 Task: Search on LinkedIn how to upload a resume.
Action: Mouse moved to (946, 104)
Screenshot: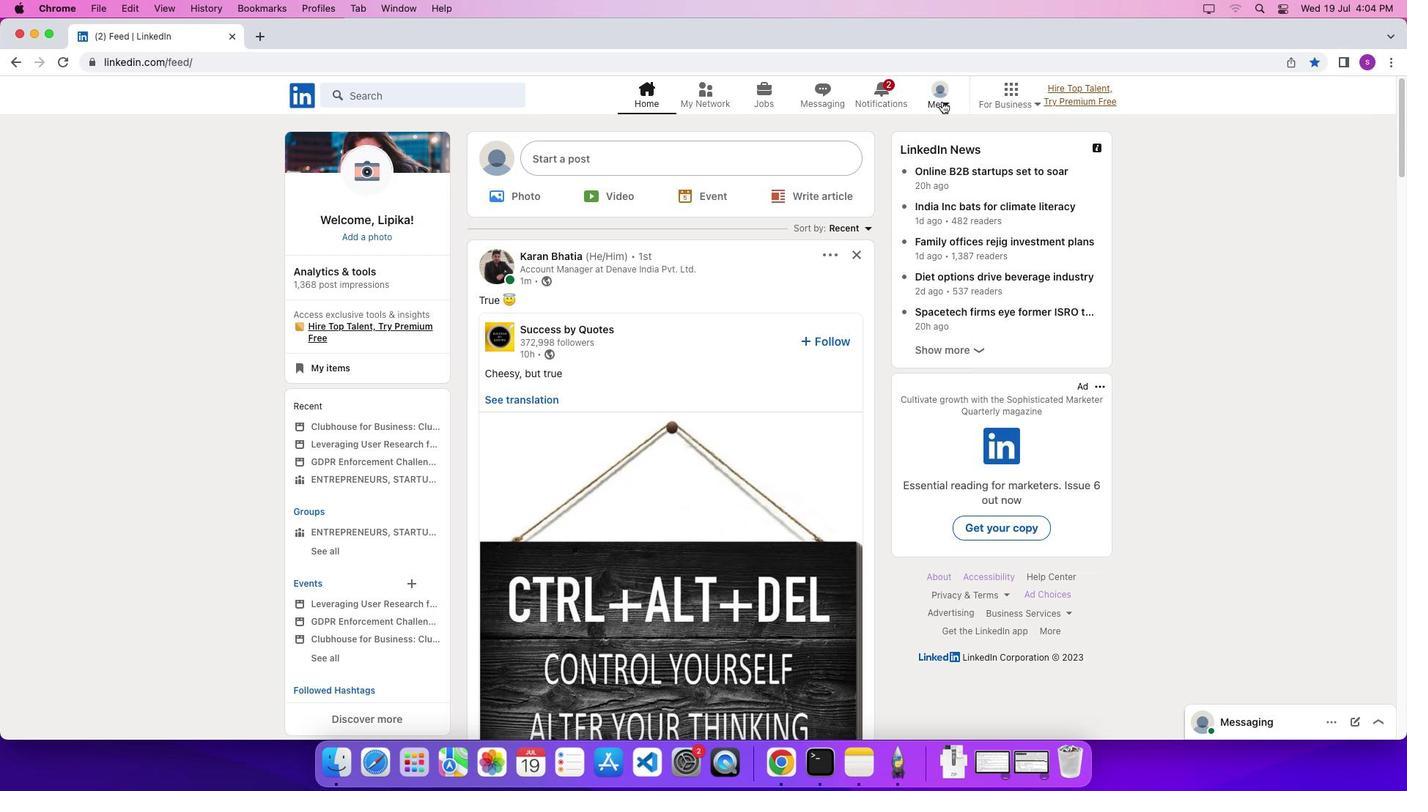 
Action: Mouse pressed left at (946, 104)
Screenshot: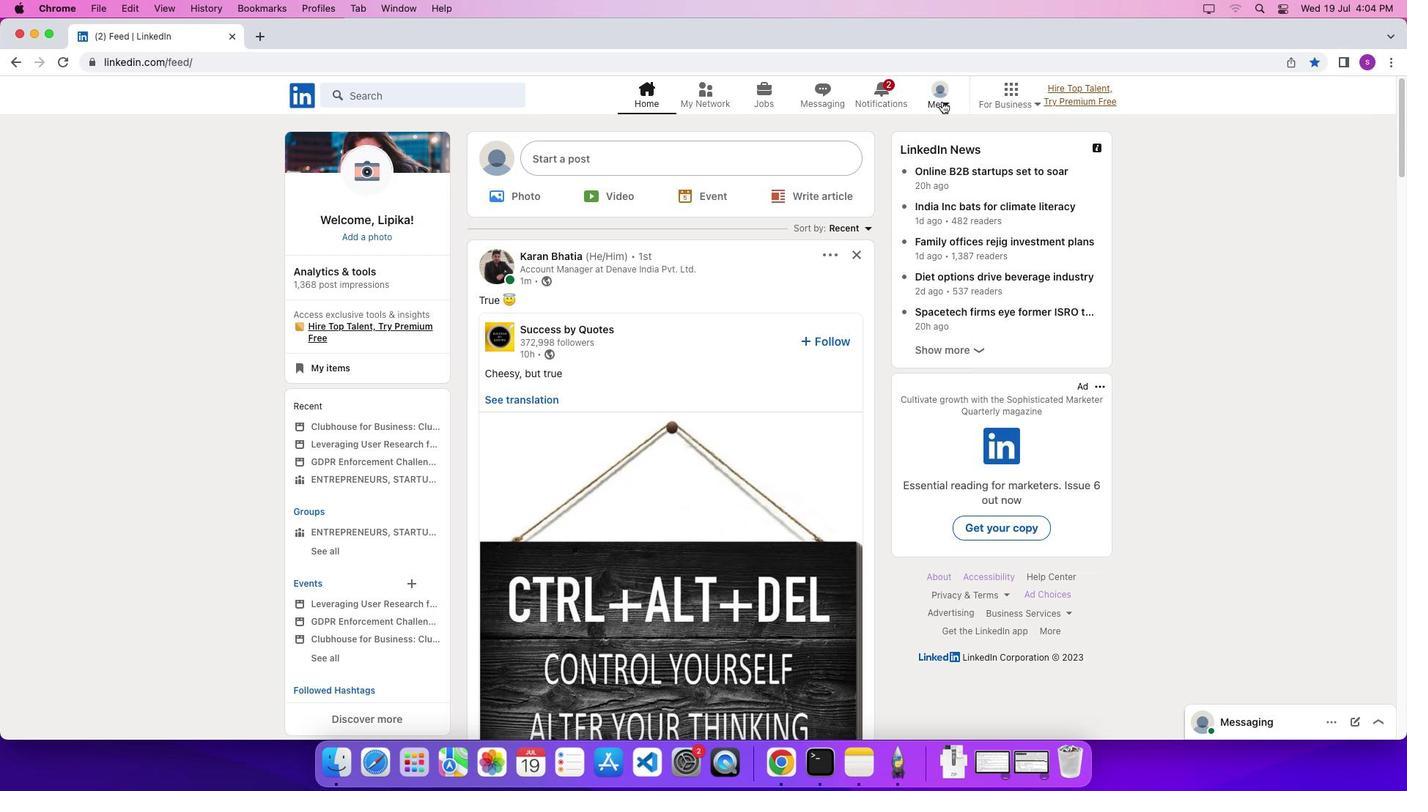 
Action: Mouse moved to (952, 111)
Screenshot: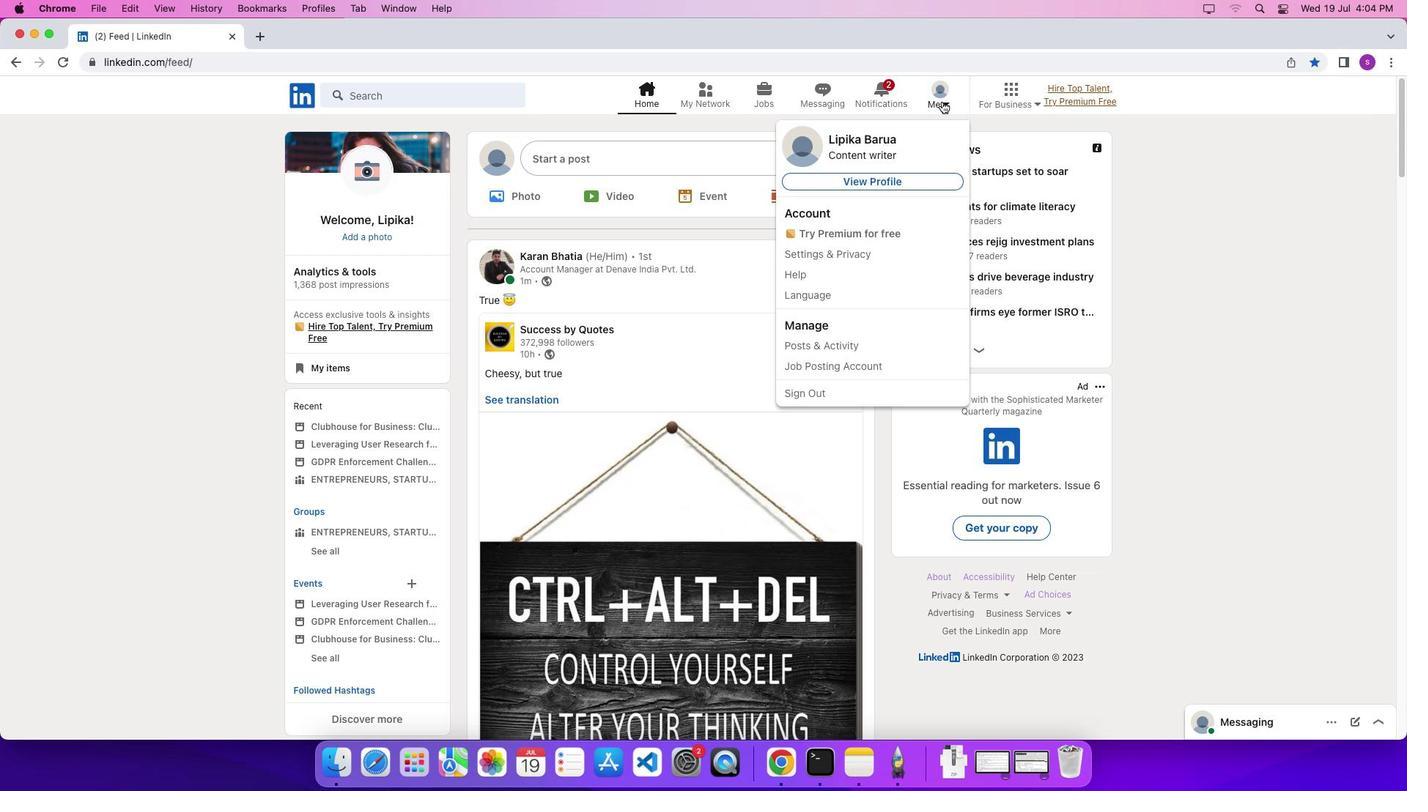 
Action: Mouse pressed left at (952, 111)
Screenshot: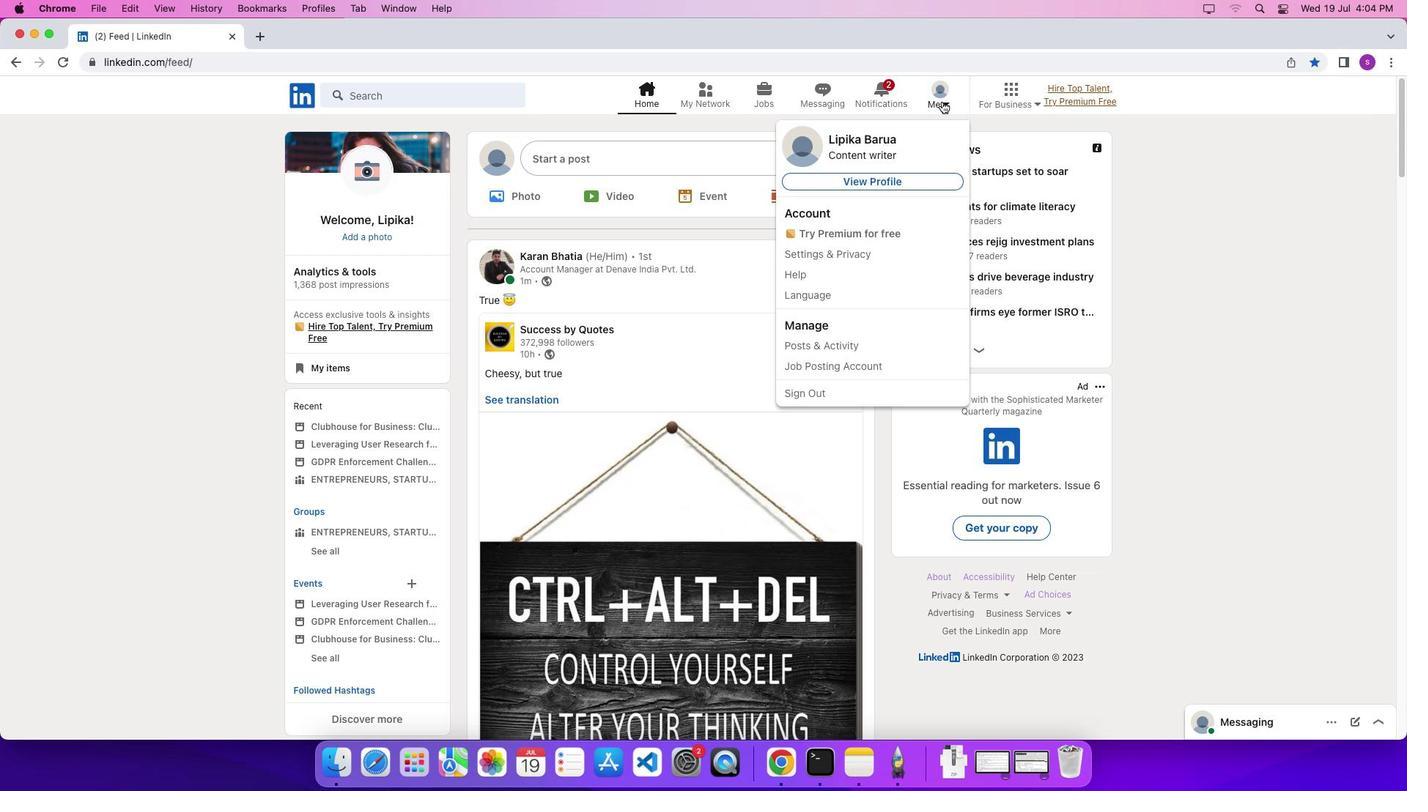 
Action: Mouse moved to (934, 190)
Screenshot: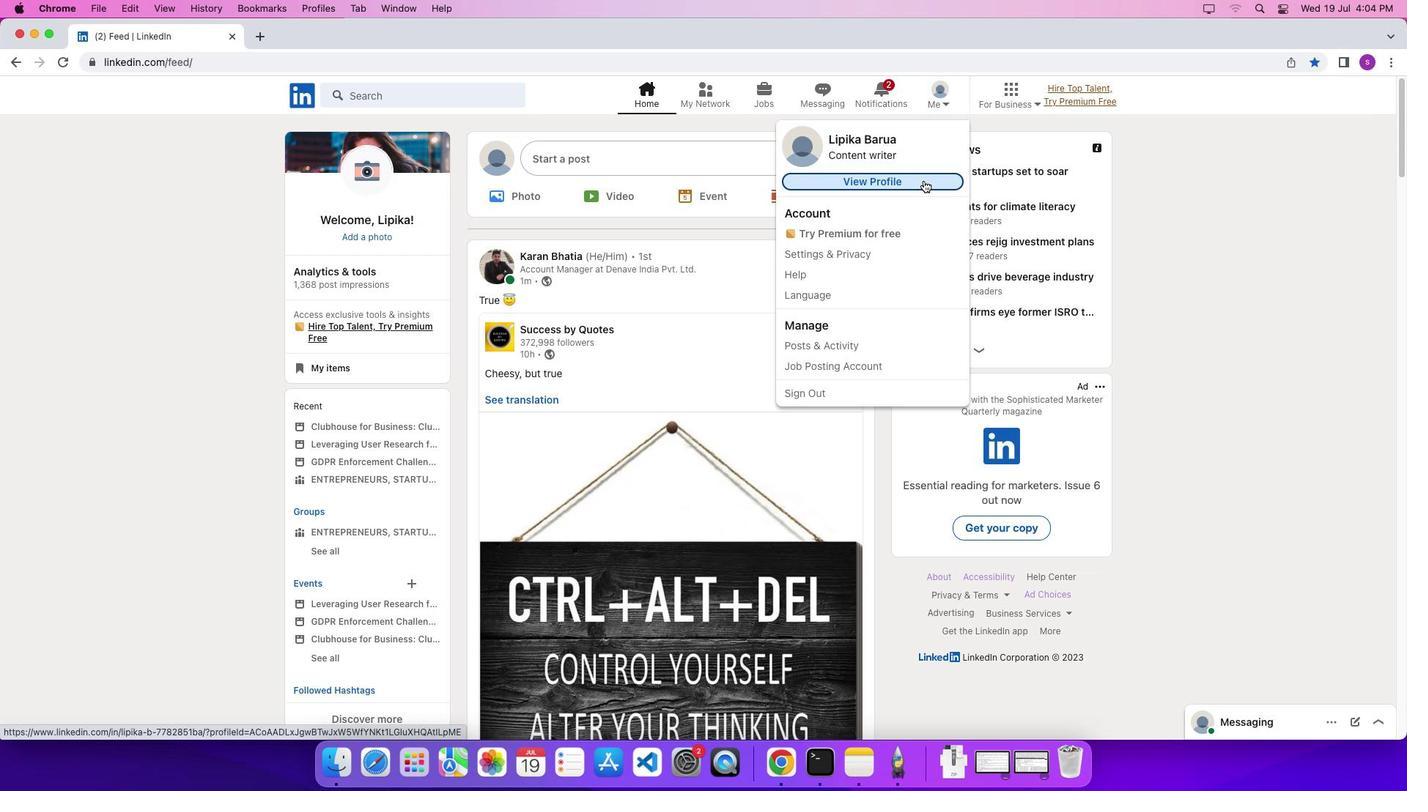 
Action: Mouse pressed left at (934, 190)
Screenshot: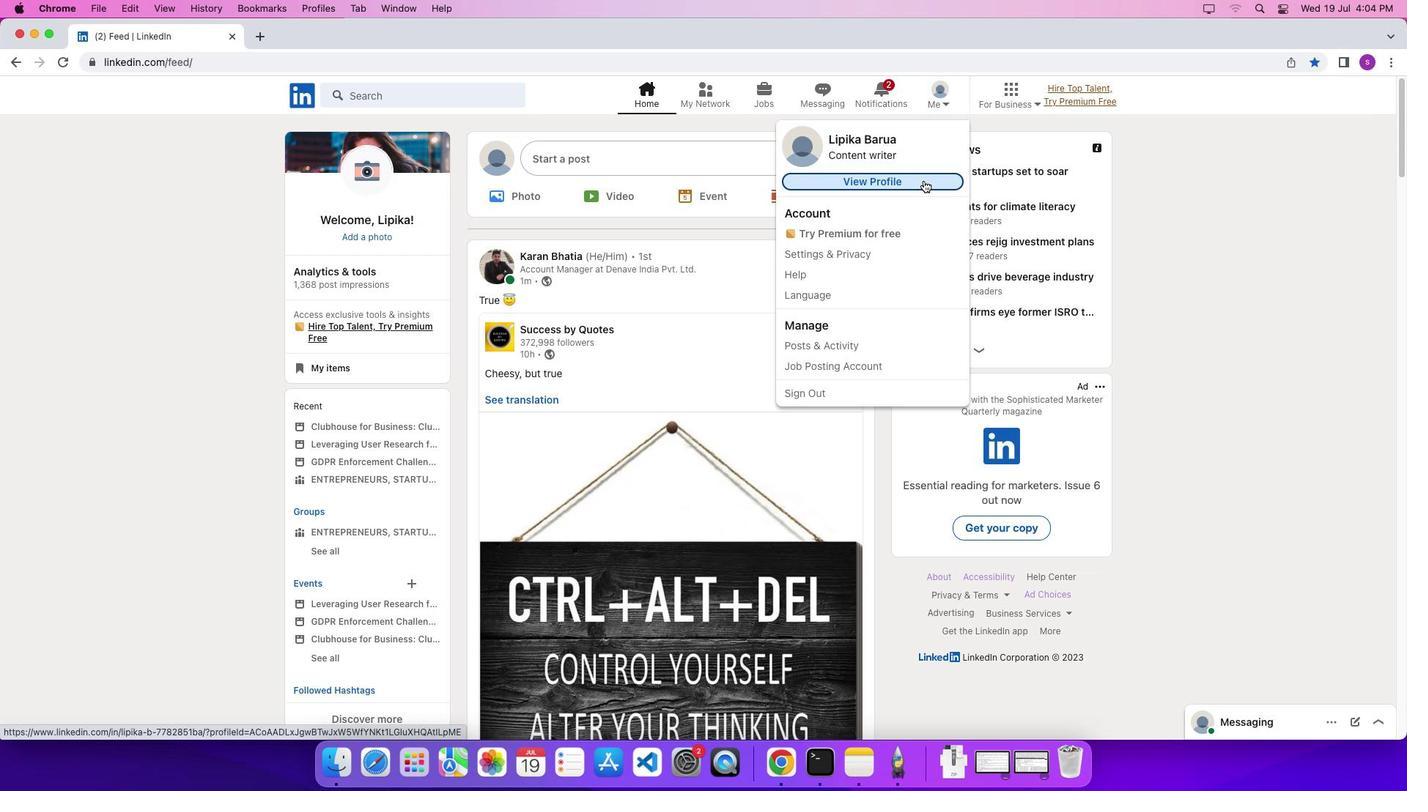 
Action: Mouse moved to (842, 282)
Screenshot: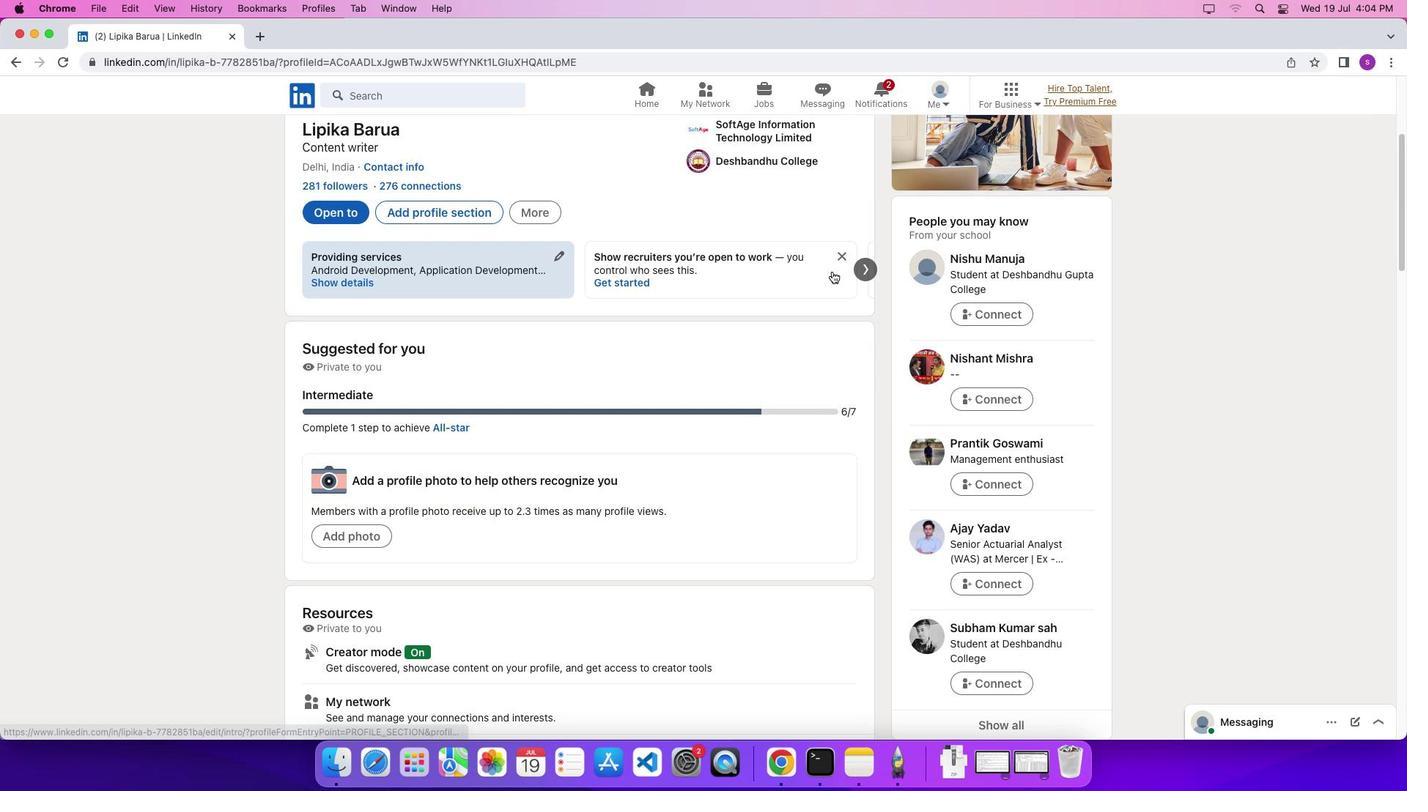 
Action: Mouse scrolled (842, 282) with delta (10, 9)
Screenshot: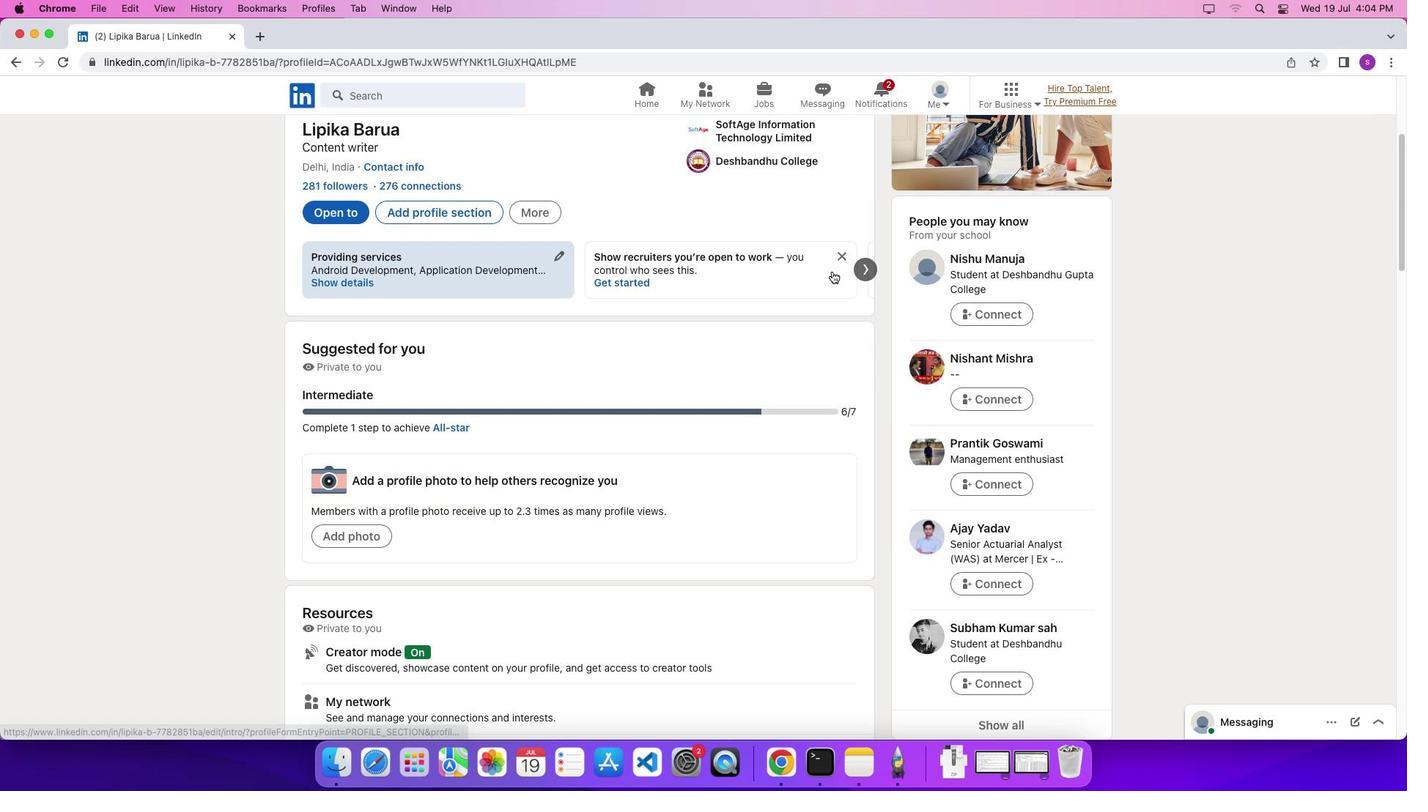 
Action: Mouse scrolled (842, 282) with delta (10, 9)
Screenshot: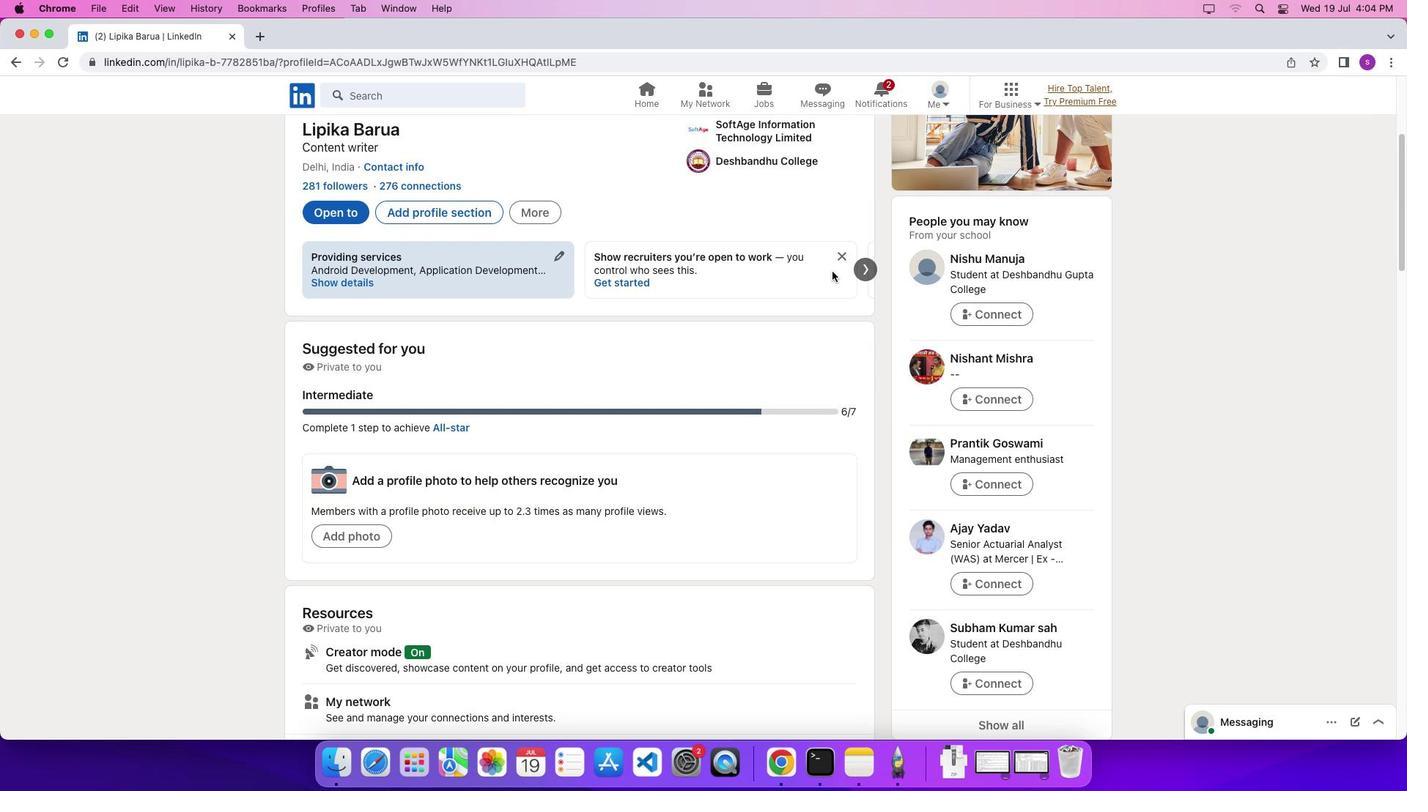 
Action: Mouse scrolled (842, 282) with delta (10, 5)
Screenshot: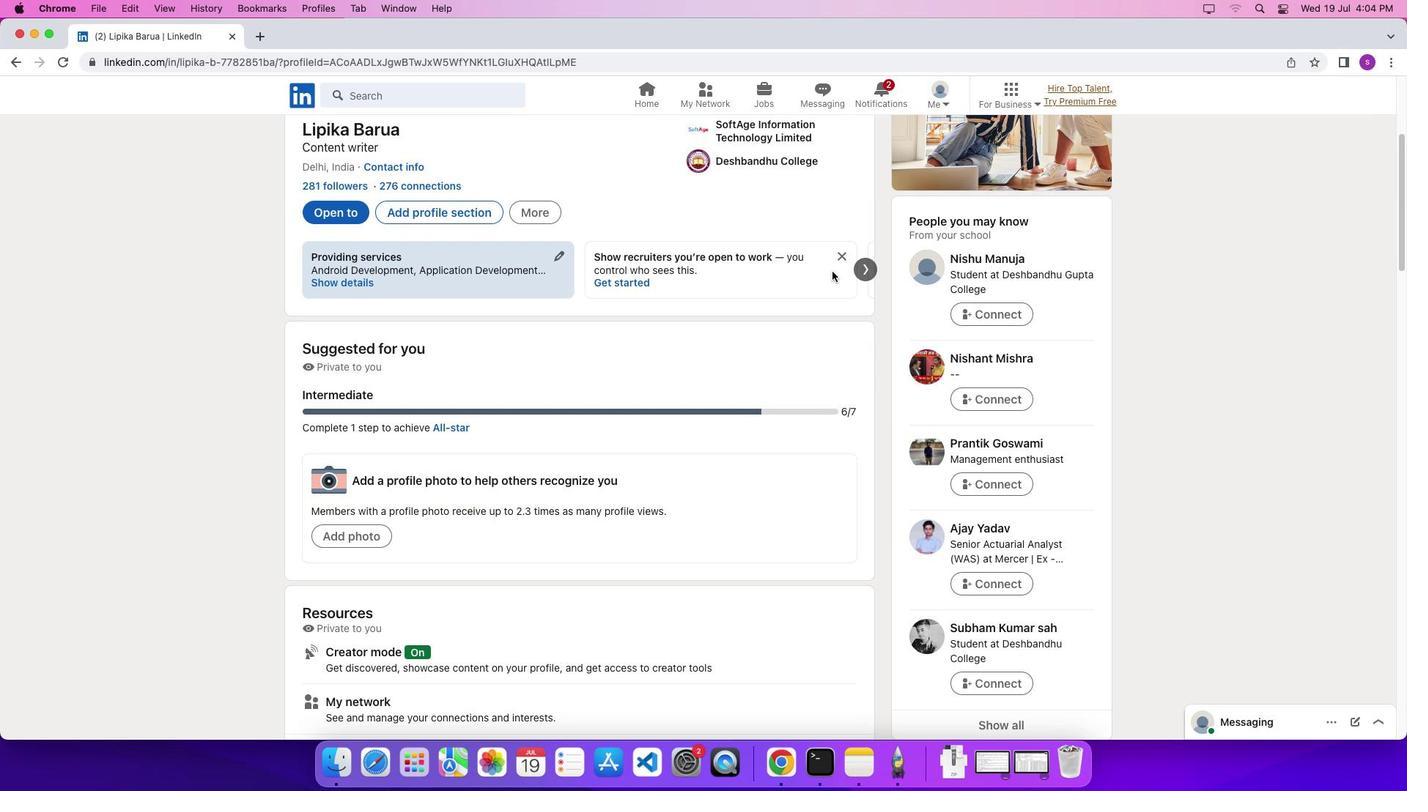 
Action: Mouse scrolled (842, 282) with delta (10, 9)
Screenshot: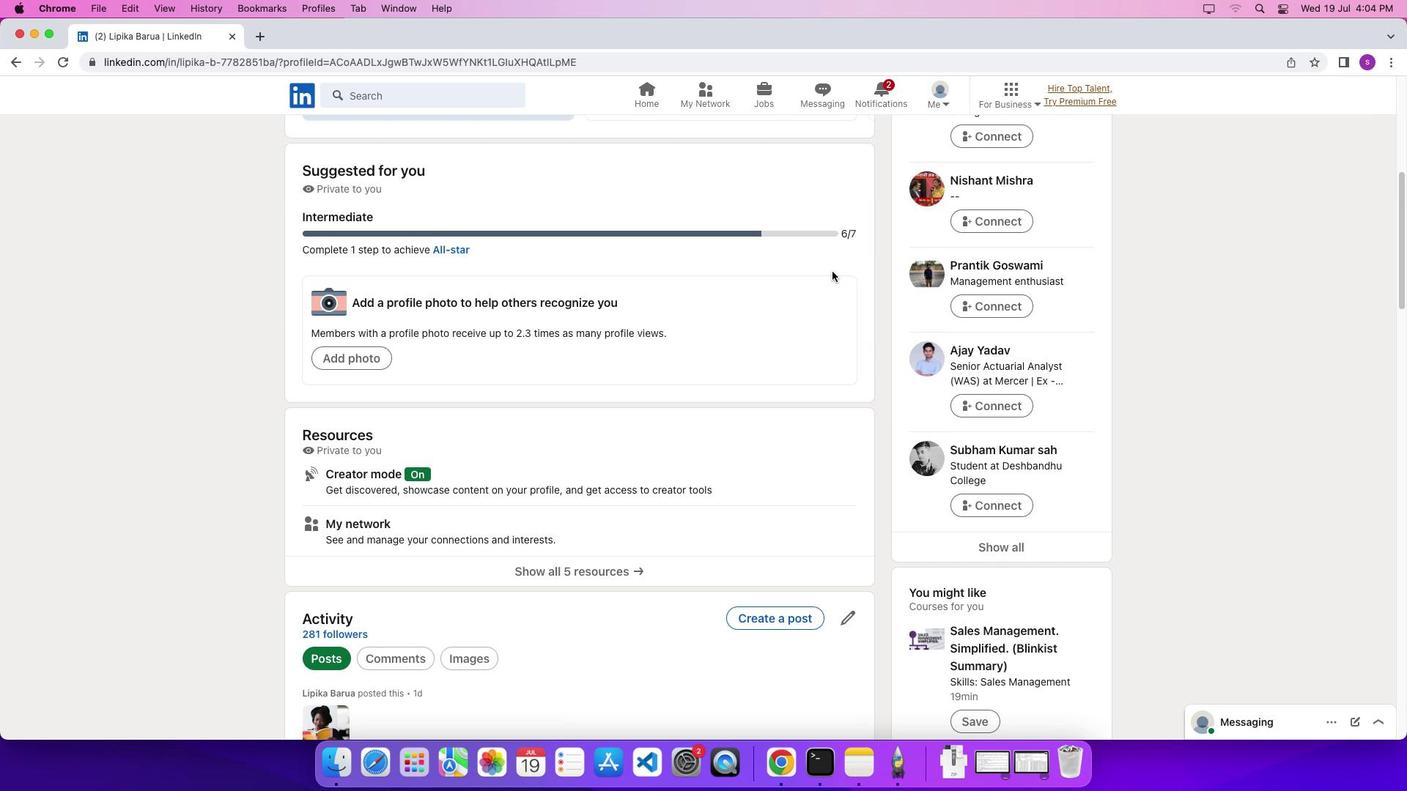 
Action: Mouse scrolled (842, 282) with delta (10, 9)
Screenshot: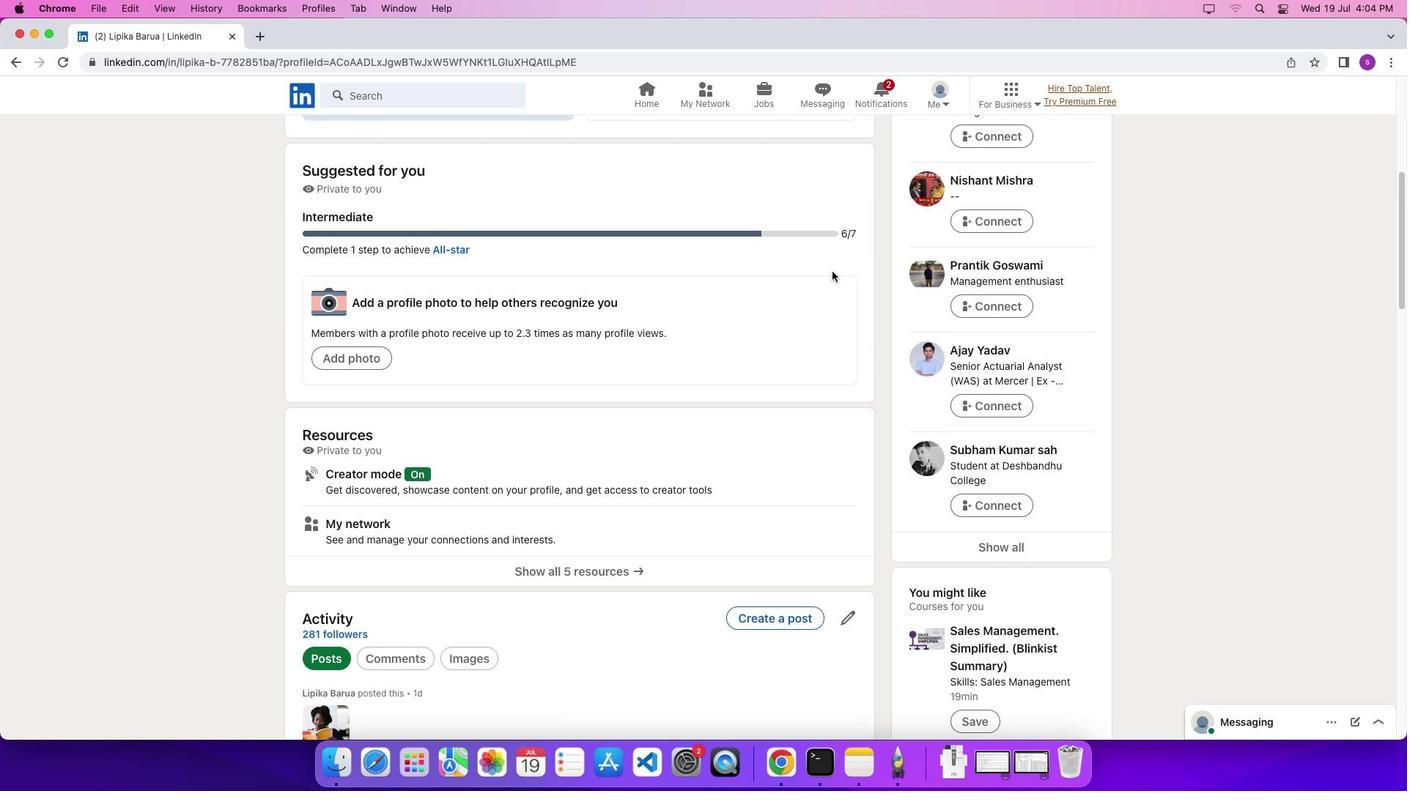 
Action: Mouse scrolled (842, 282) with delta (10, 7)
Screenshot: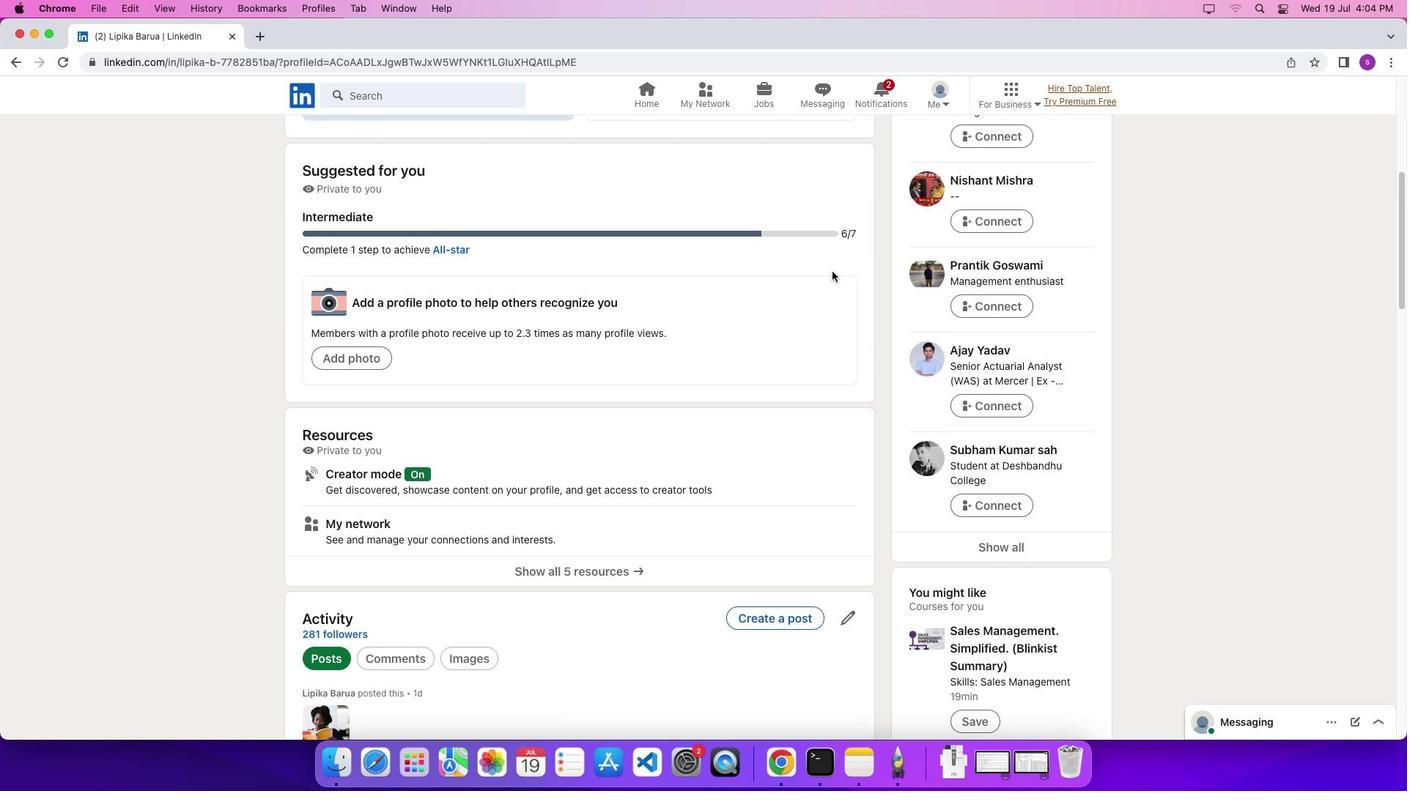 
Action: Mouse scrolled (842, 282) with delta (10, 9)
Screenshot: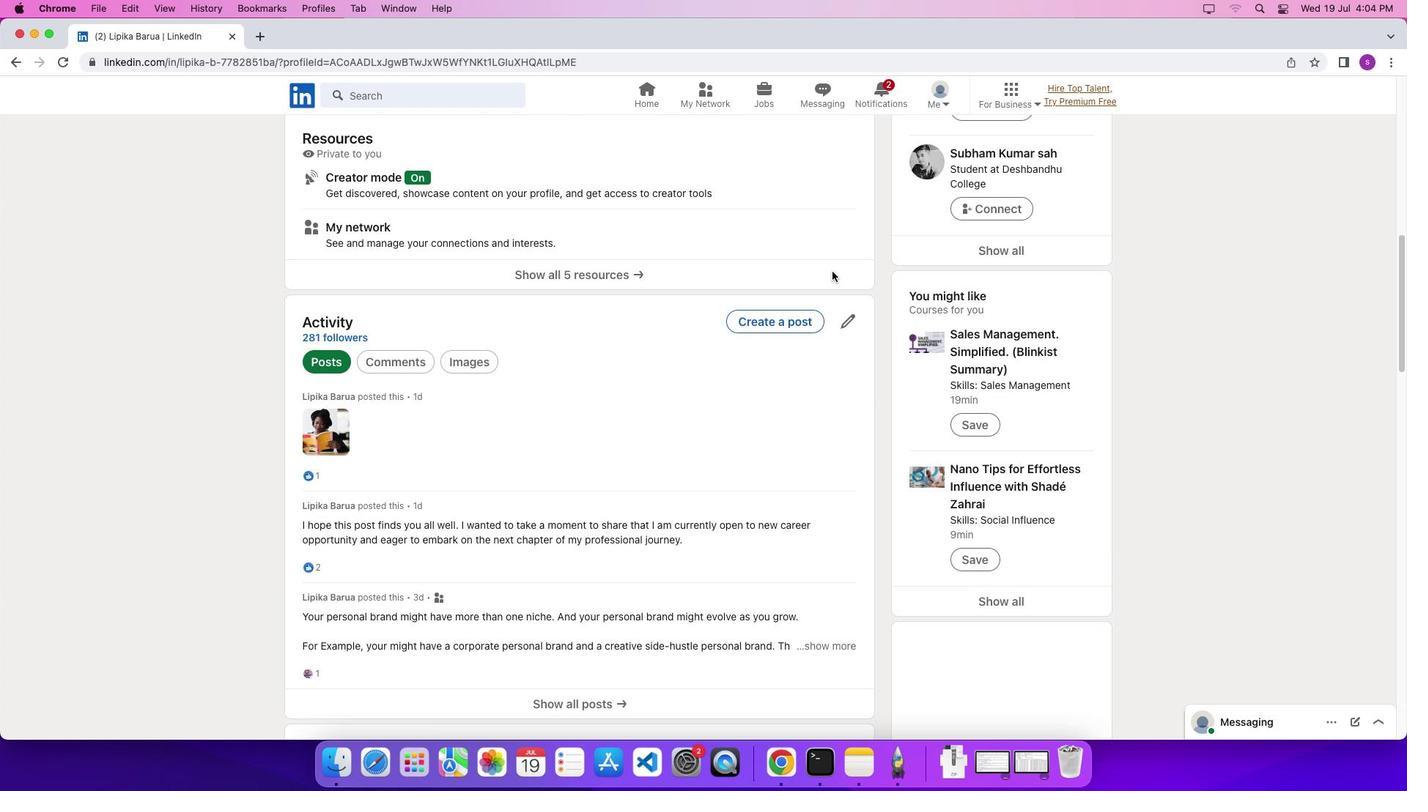 
Action: Mouse scrolled (842, 282) with delta (10, 9)
Screenshot: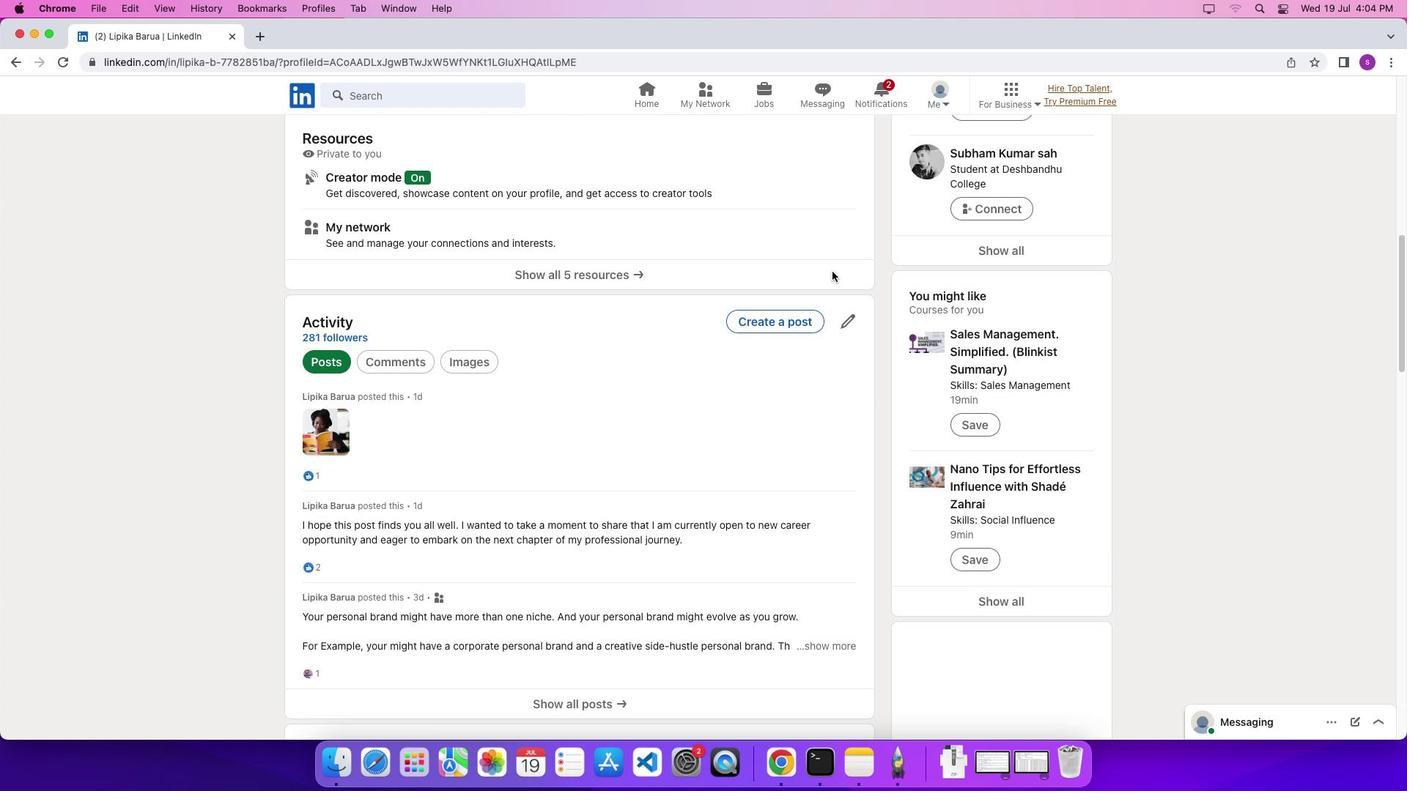 
Action: Mouse scrolled (842, 282) with delta (10, 7)
Screenshot: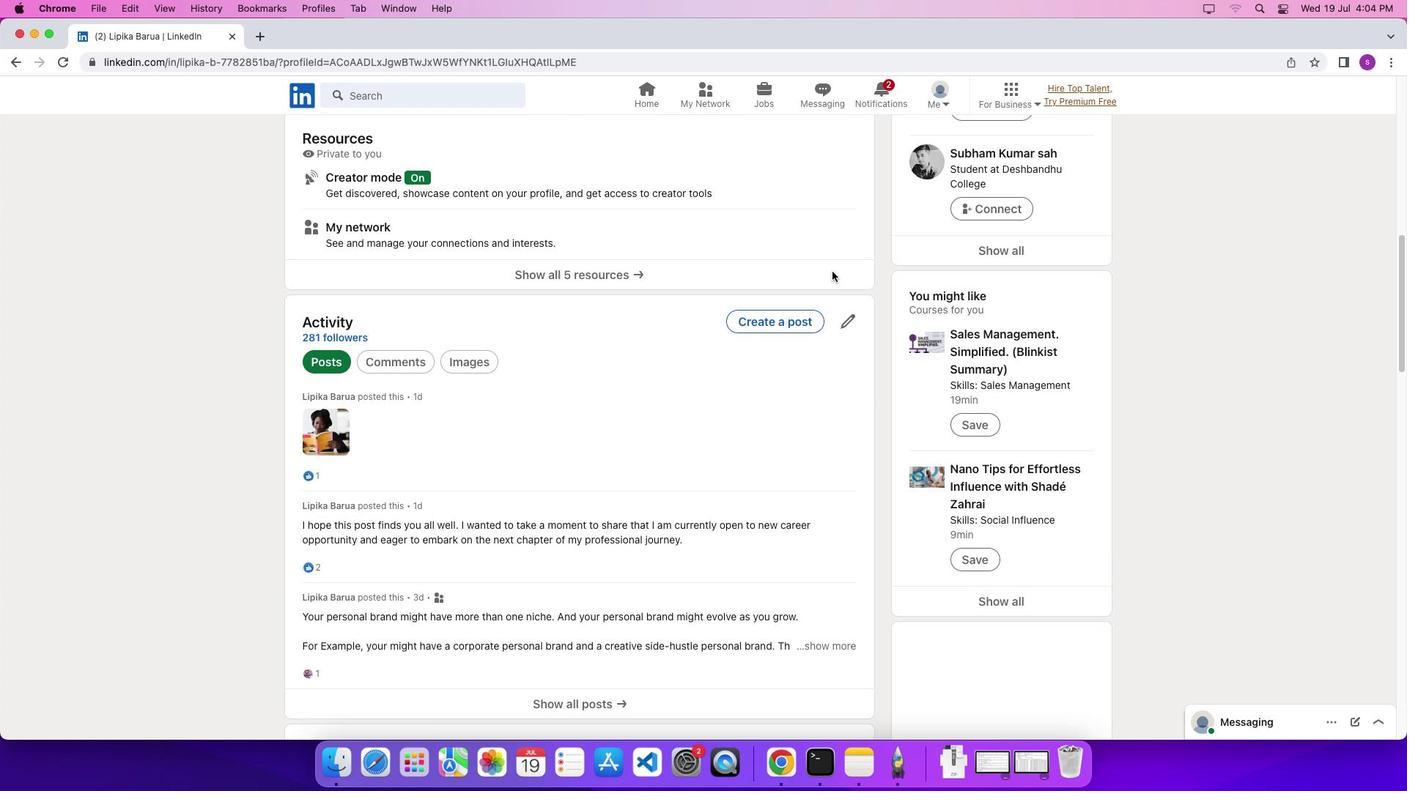 
Action: Mouse scrolled (842, 282) with delta (10, 7)
Screenshot: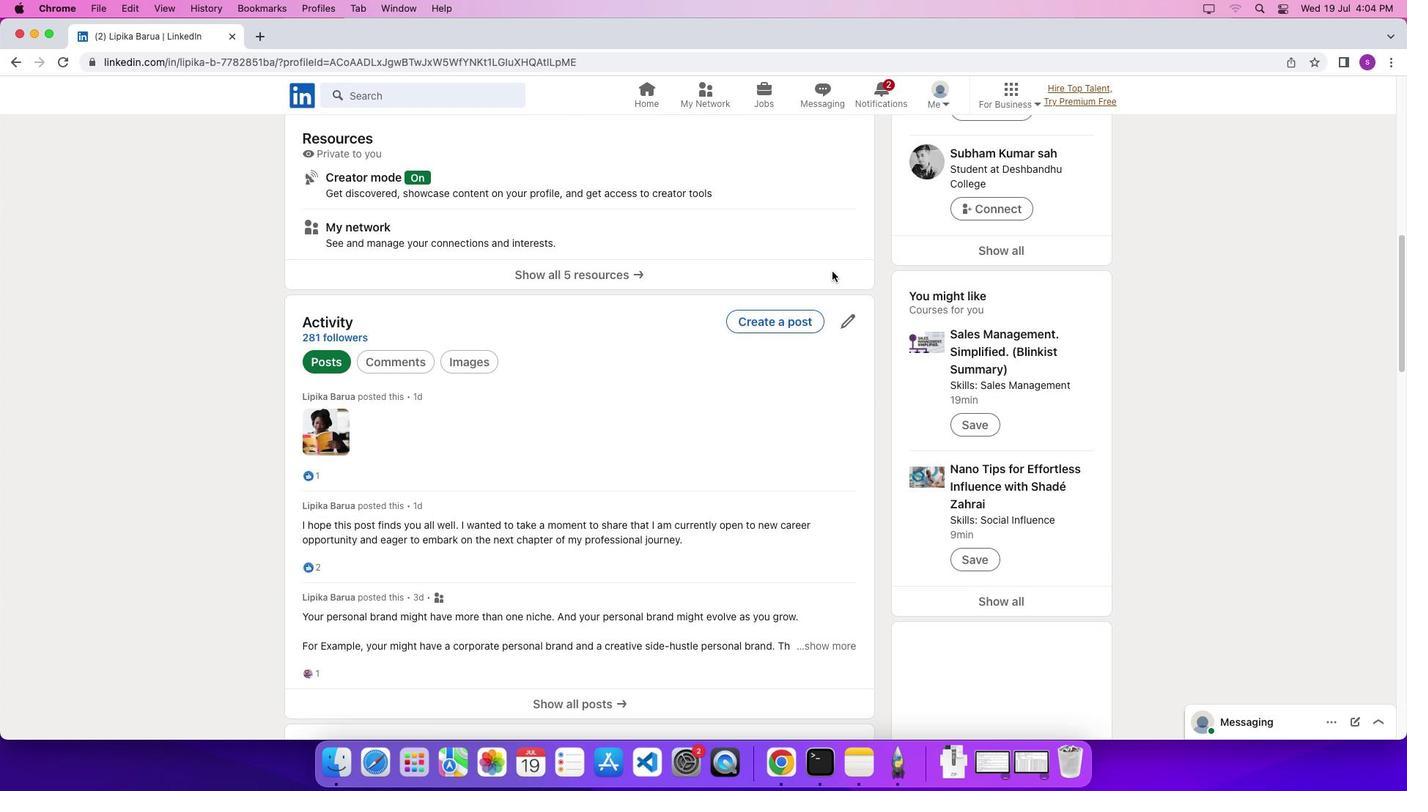 
Action: Mouse scrolled (842, 282) with delta (10, 9)
Screenshot: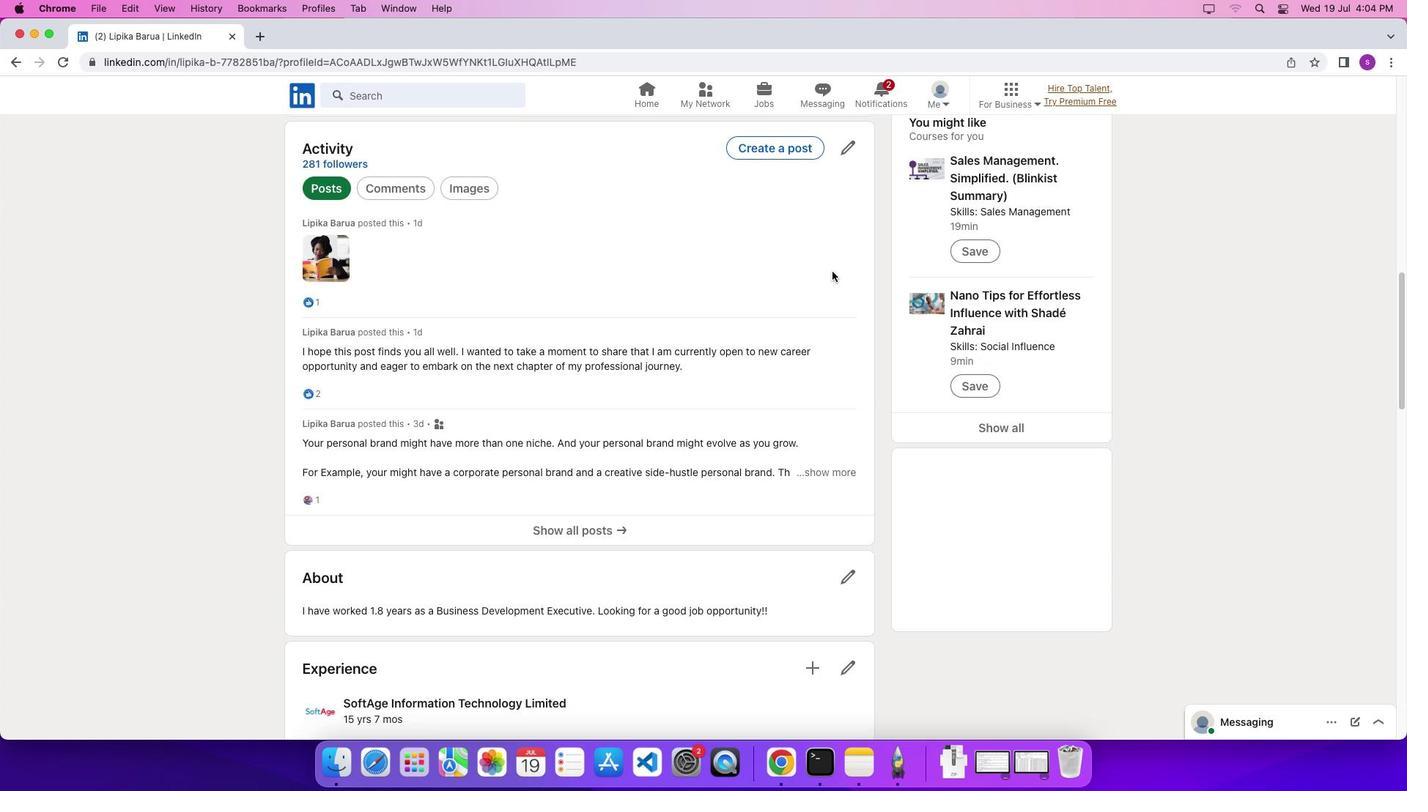 
Action: Mouse scrolled (842, 282) with delta (10, 9)
Screenshot: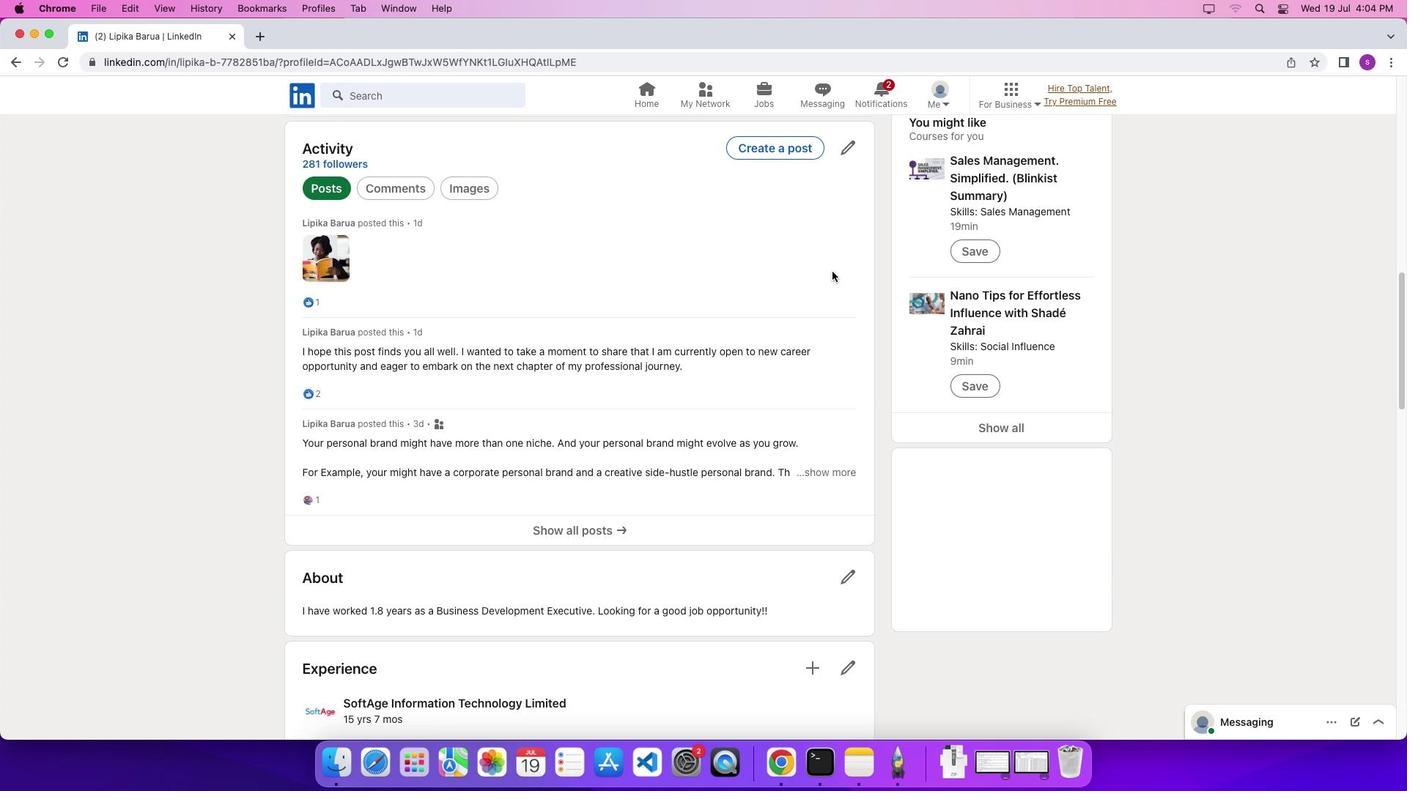 
Action: Mouse scrolled (842, 282) with delta (10, 7)
Screenshot: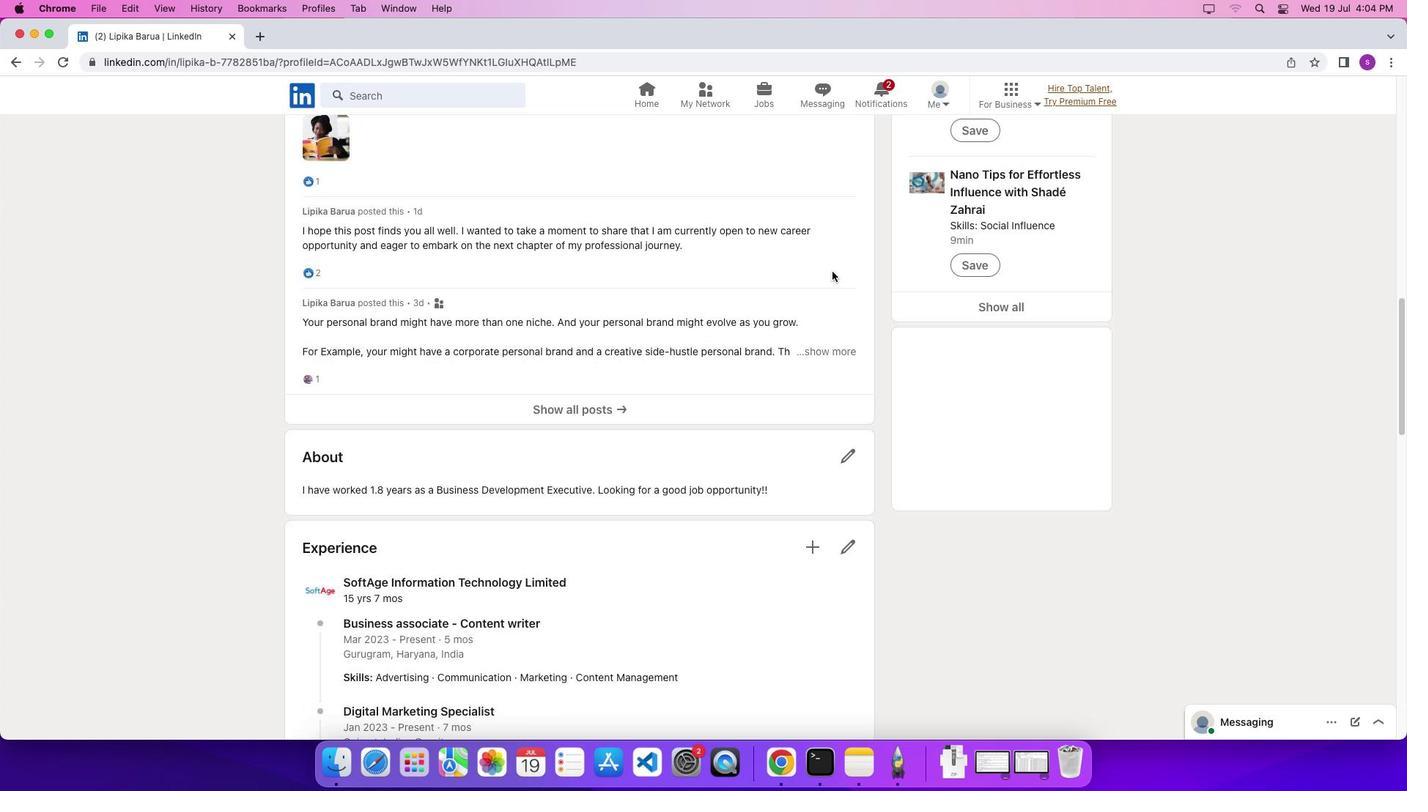
Action: Mouse scrolled (842, 282) with delta (10, 9)
Screenshot: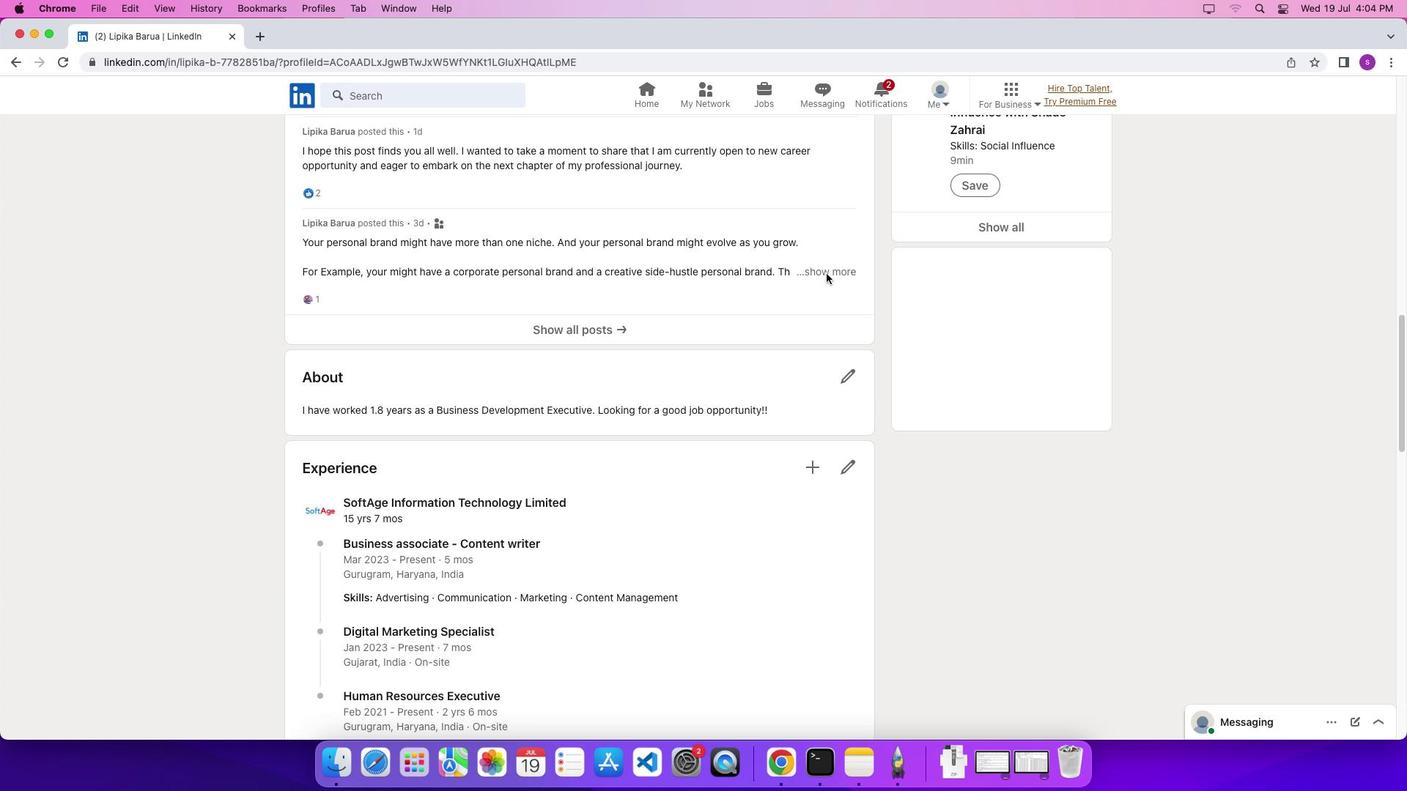 
Action: Mouse scrolled (842, 282) with delta (10, 9)
Screenshot: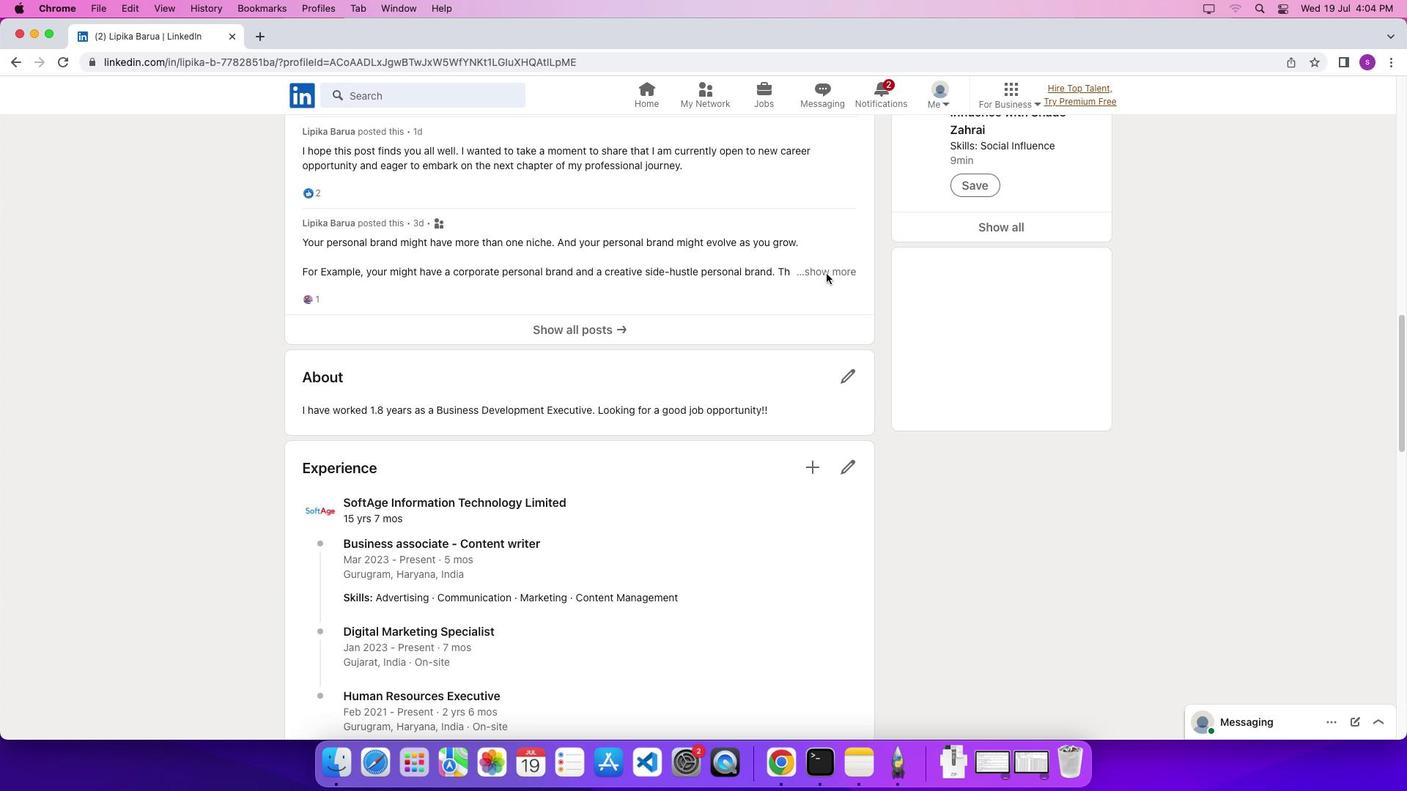 
Action: Mouse scrolled (842, 282) with delta (10, 6)
Screenshot: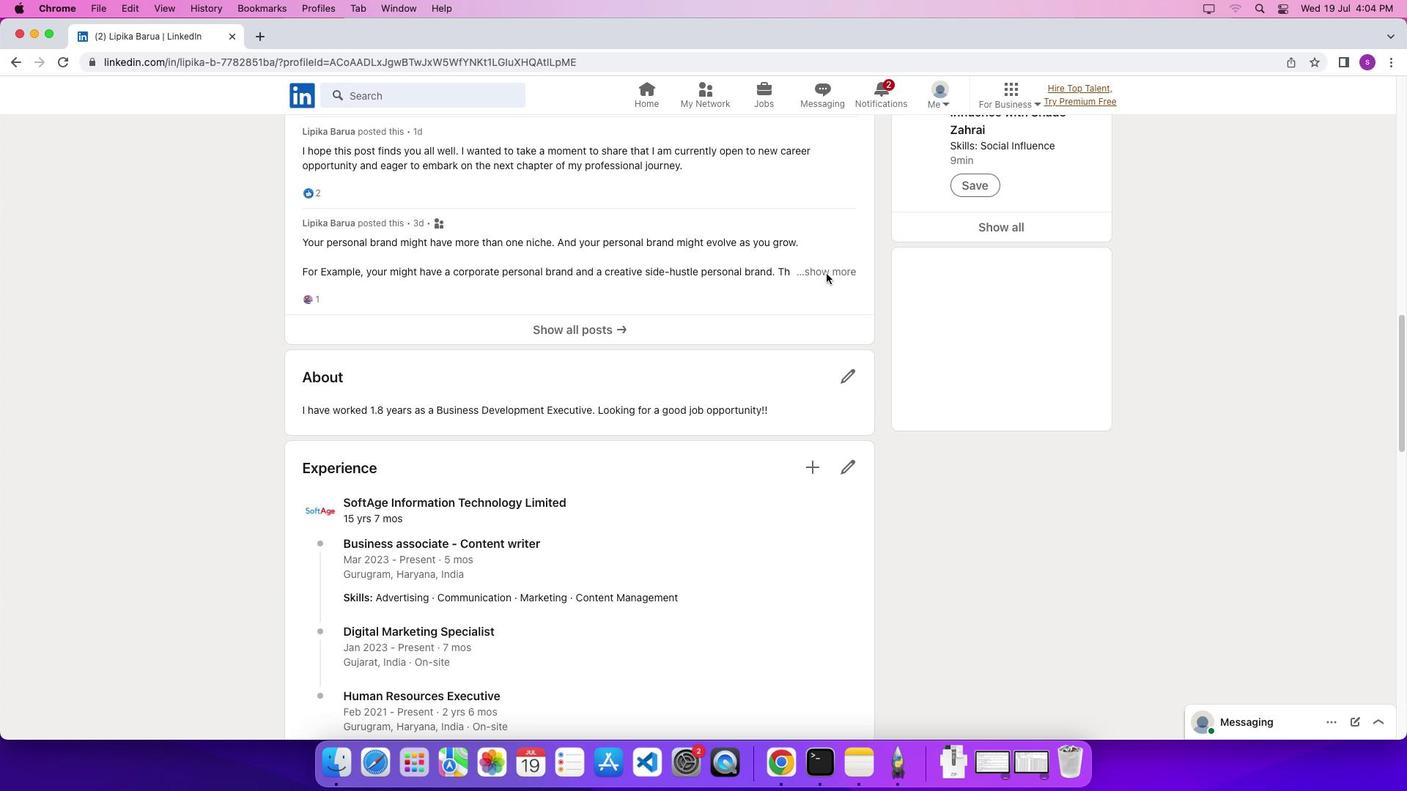 
Action: Mouse moved to (836, 283)
Screenshot: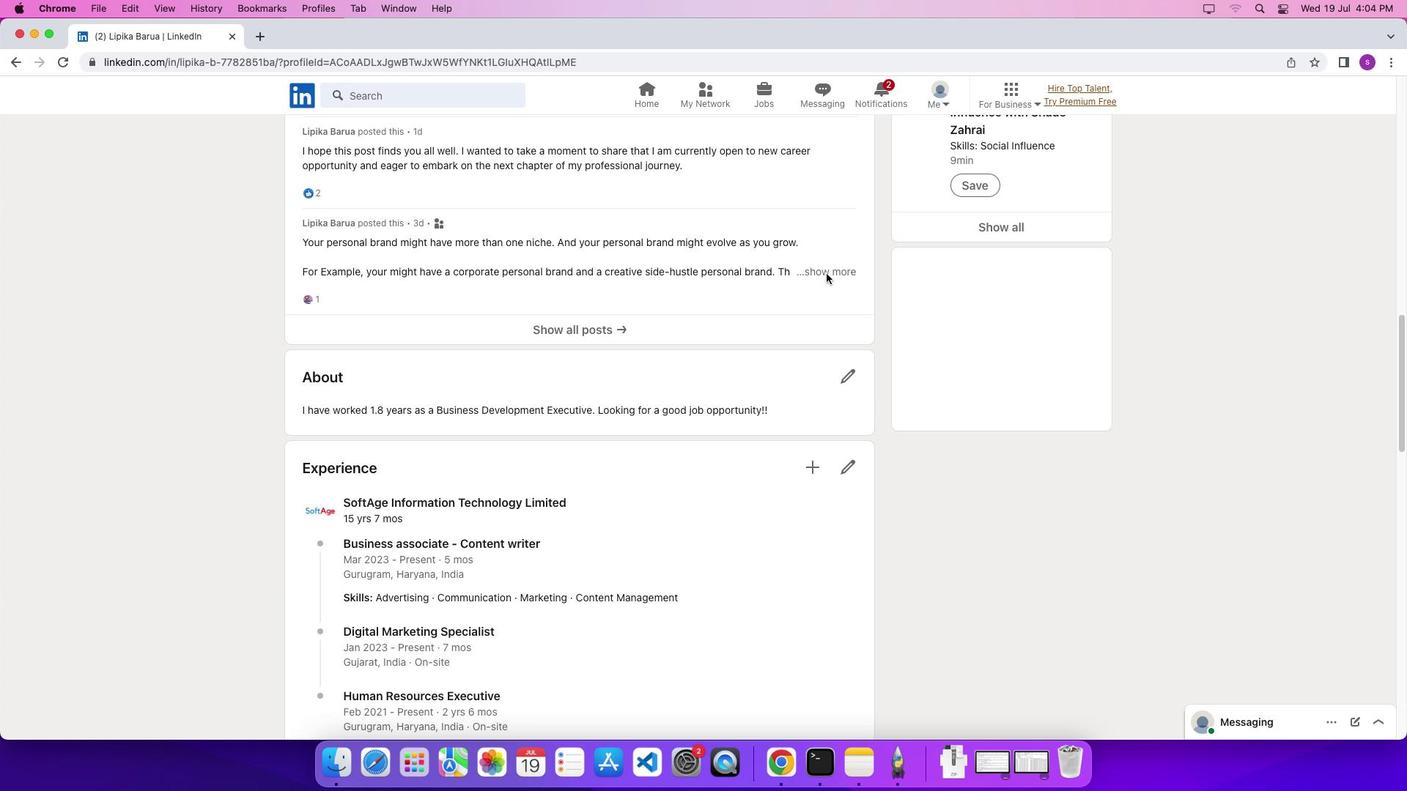 
Action: Mouse scrolled (836, 283) with delta (10, 9)
Screenshot: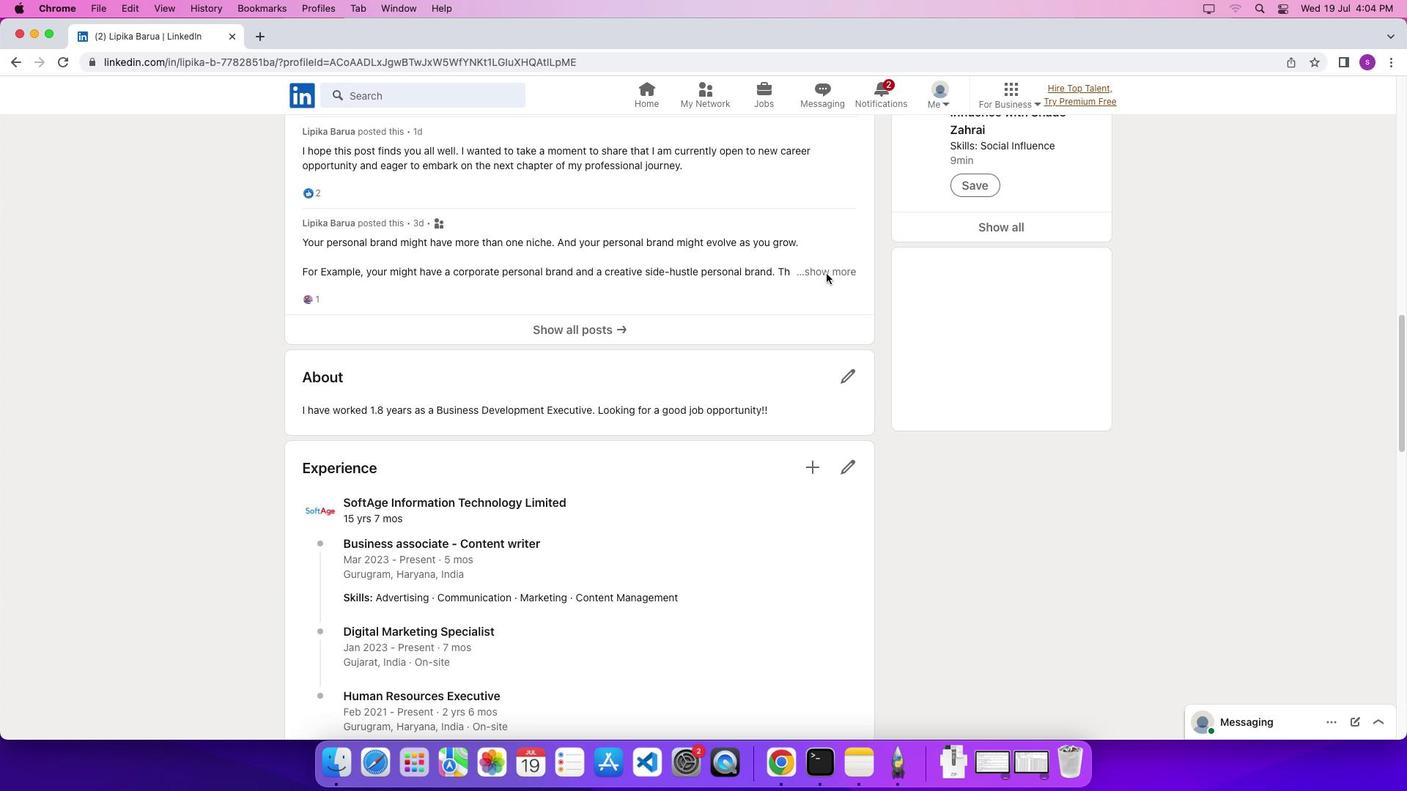 
Action: Mouse scrolled (836, 283) with delta (10, 9)
Screenshot: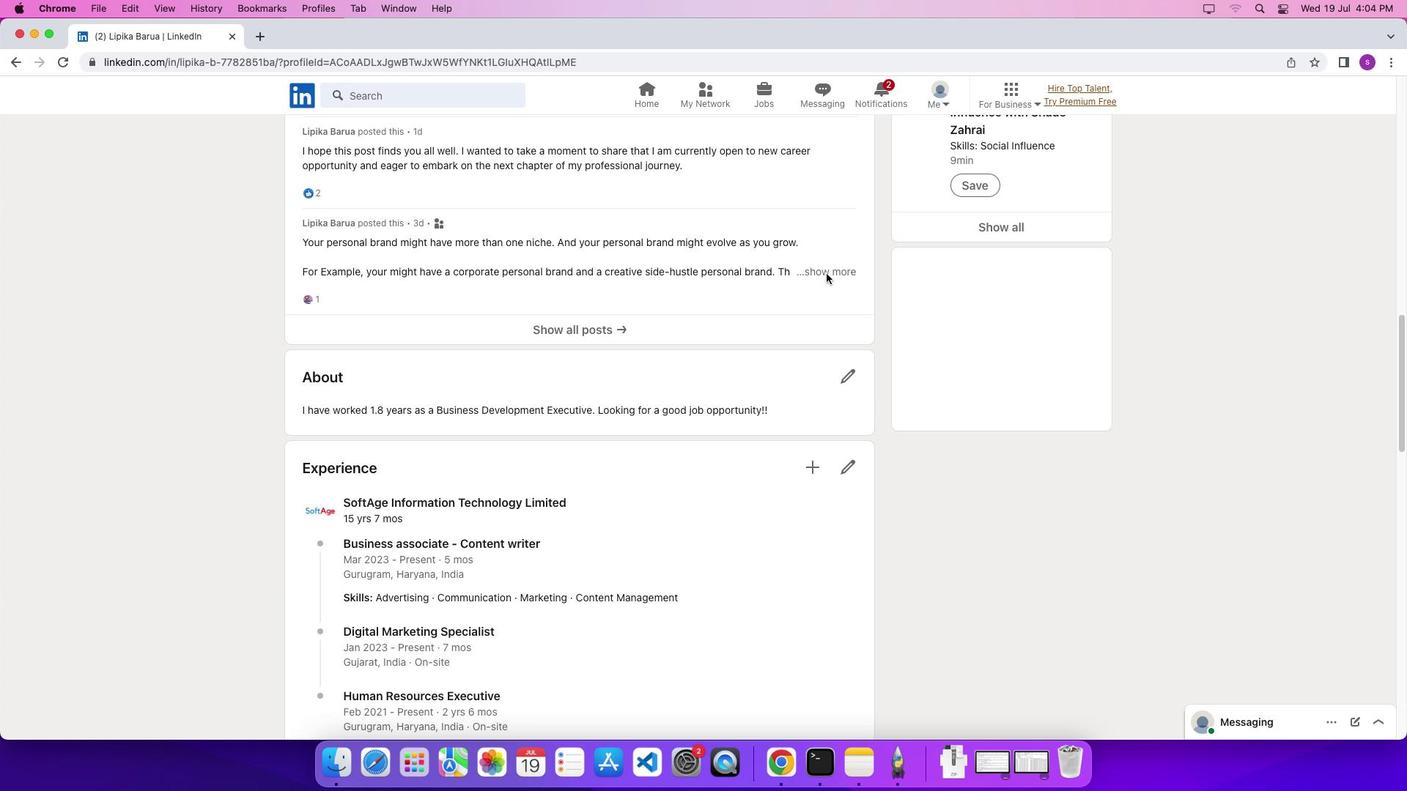 
Action: Mouse scrolled (836, 283) with delta (10, 5)
Screenshot: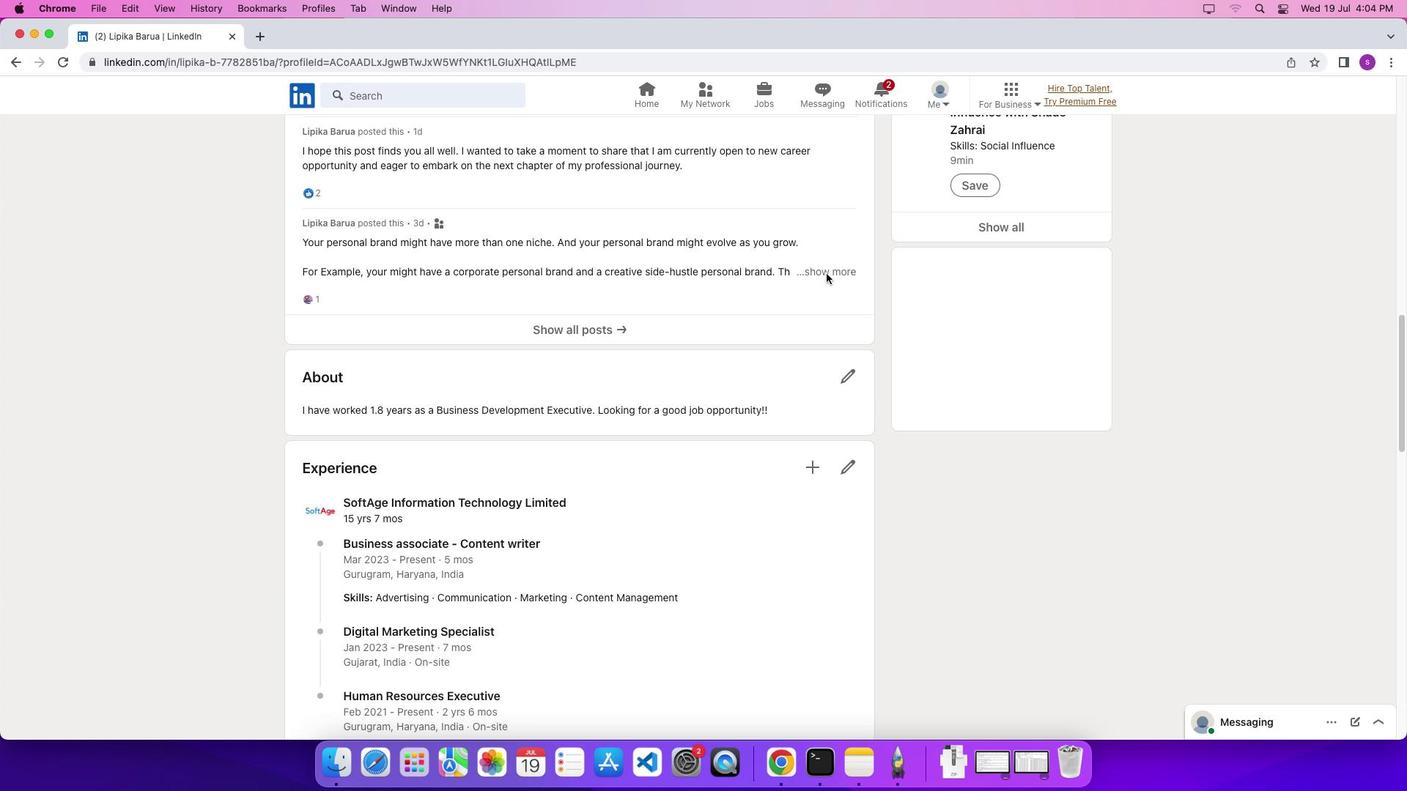 
Action: Mouse scrolled (836, 283) with delta (10, 9)
Screenshot: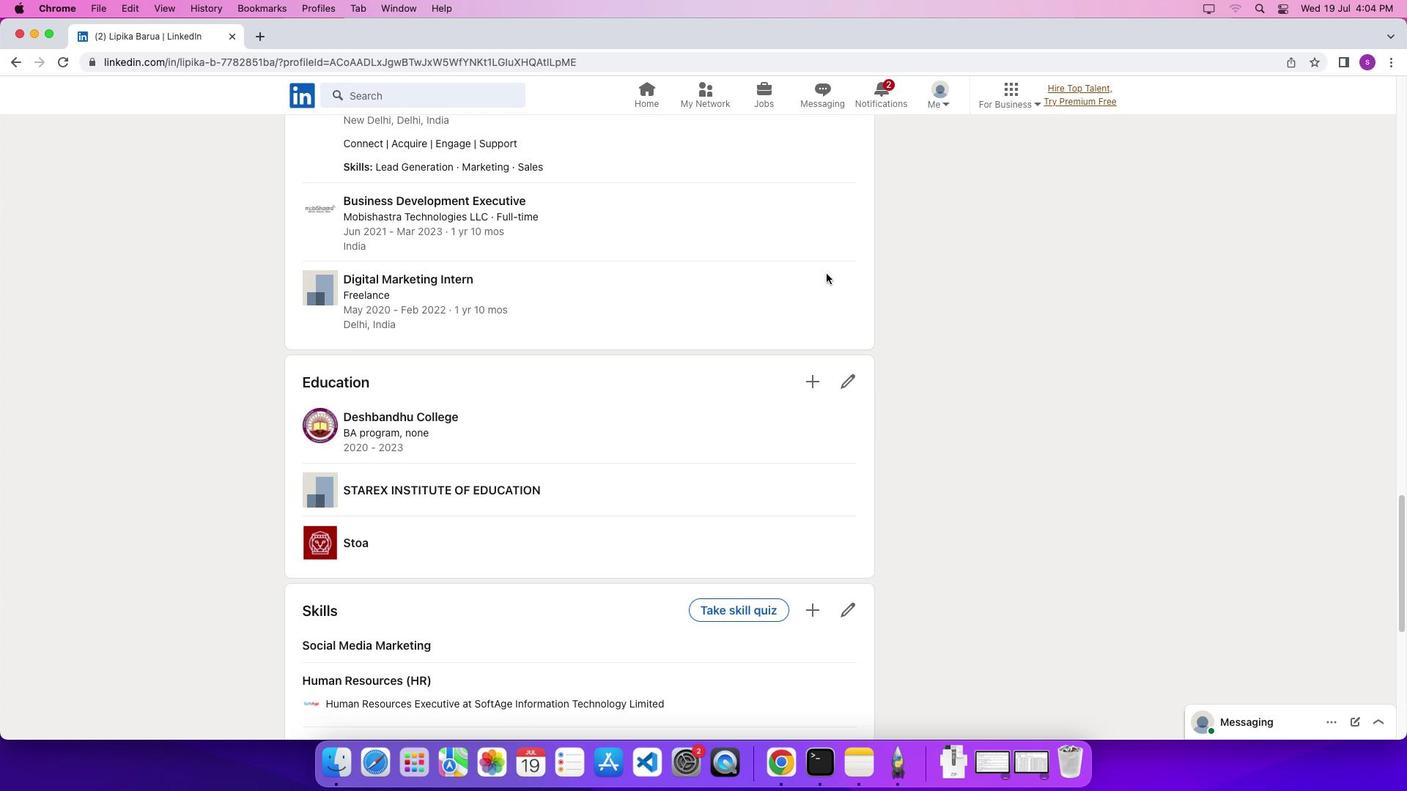 
Action: Mouse scrolled (836, 283) with delta (10, 9)
Screenshot: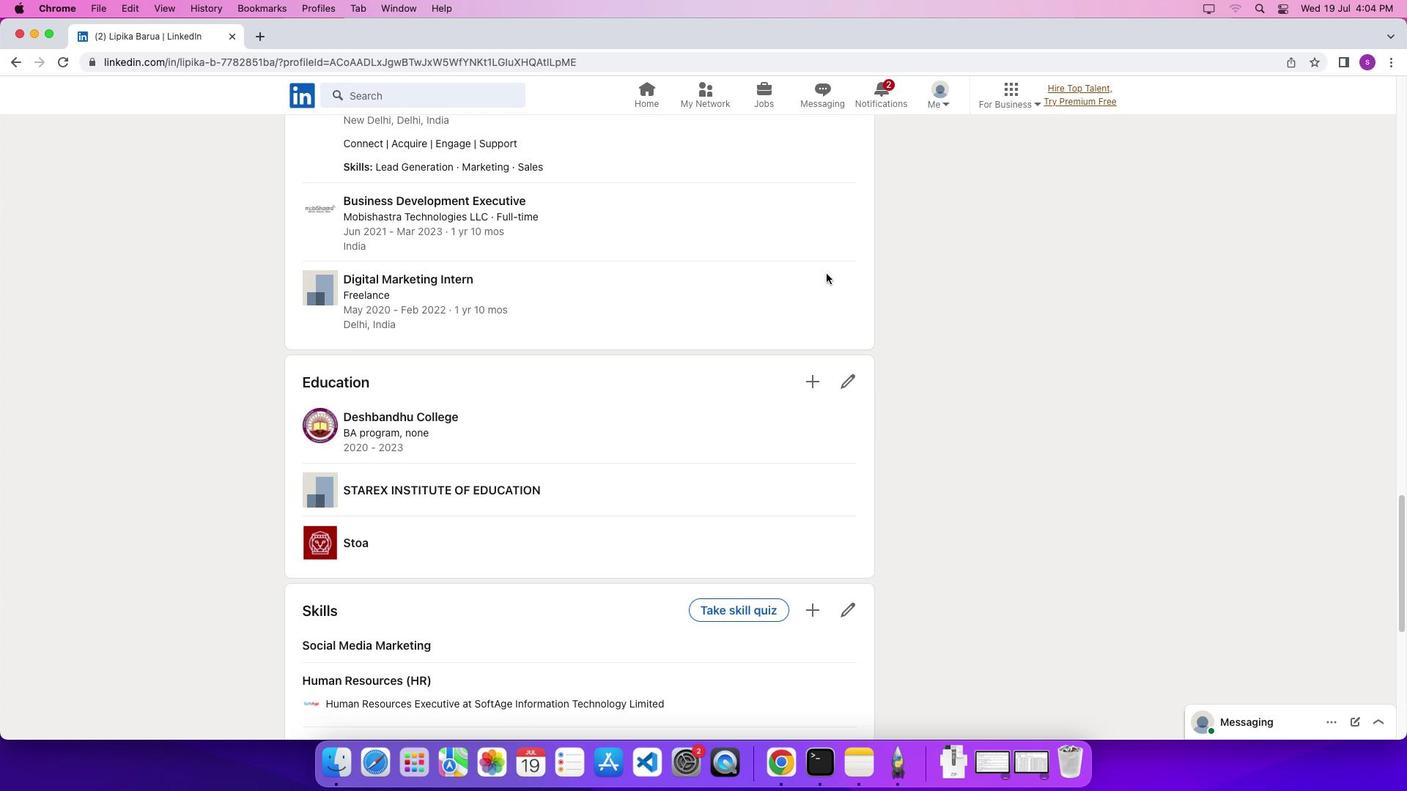 
Action: Mouse scrolled (836, 283) with delta (10, 4)
Screenshot: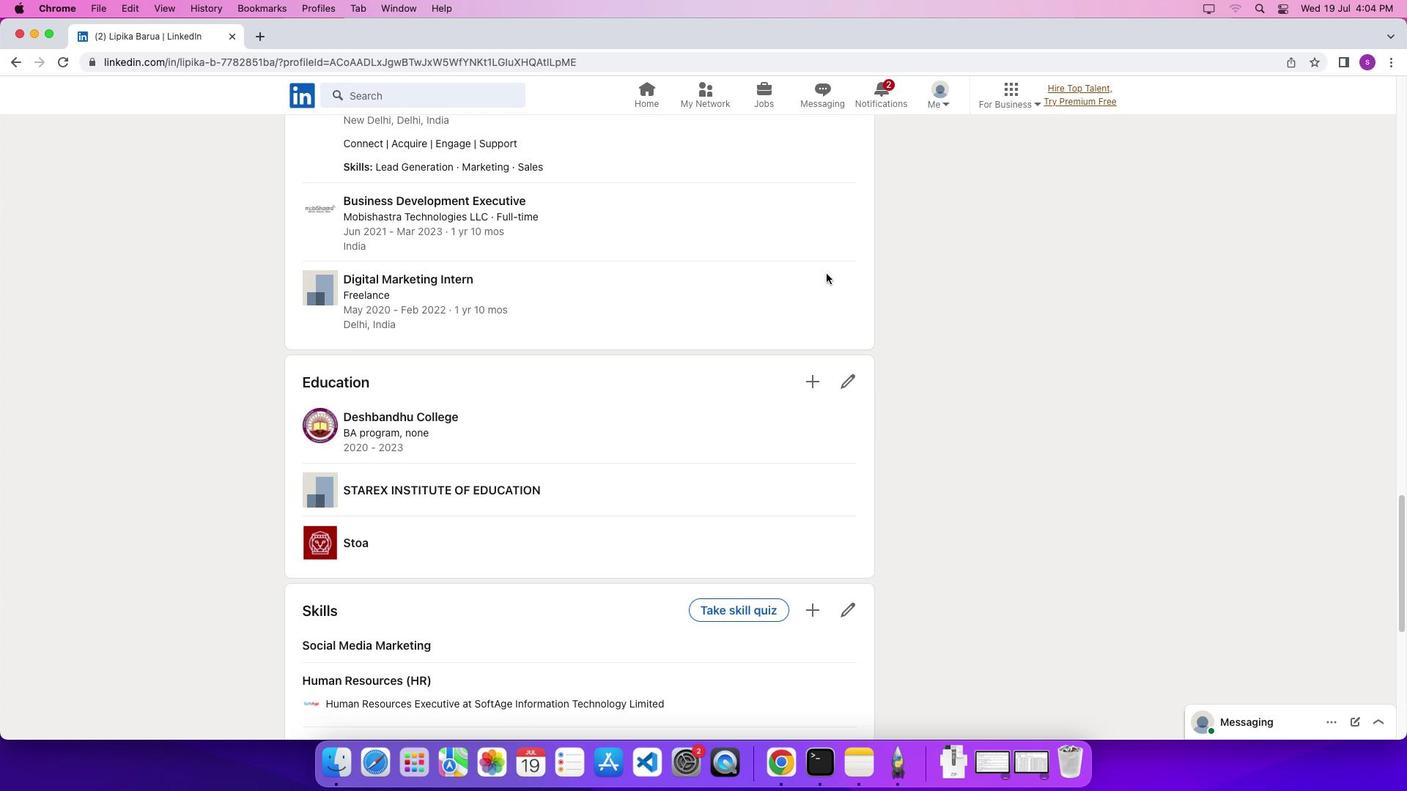 
Action: Mouse scrolled (836, 283) with delta (10, 2)
Screenshot: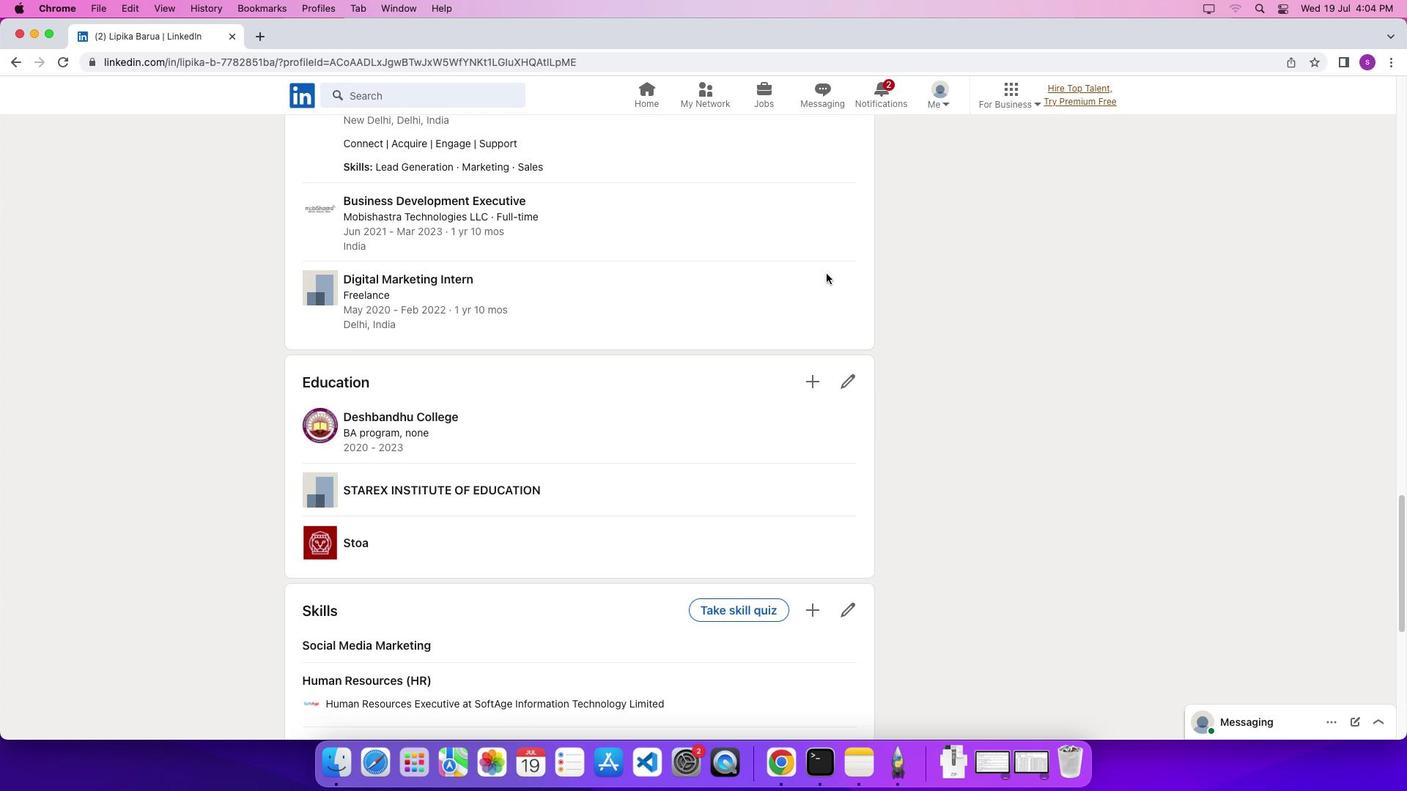 
Action: Mouse scrolled (836, 283) with delta (10, 9)
Screenshot: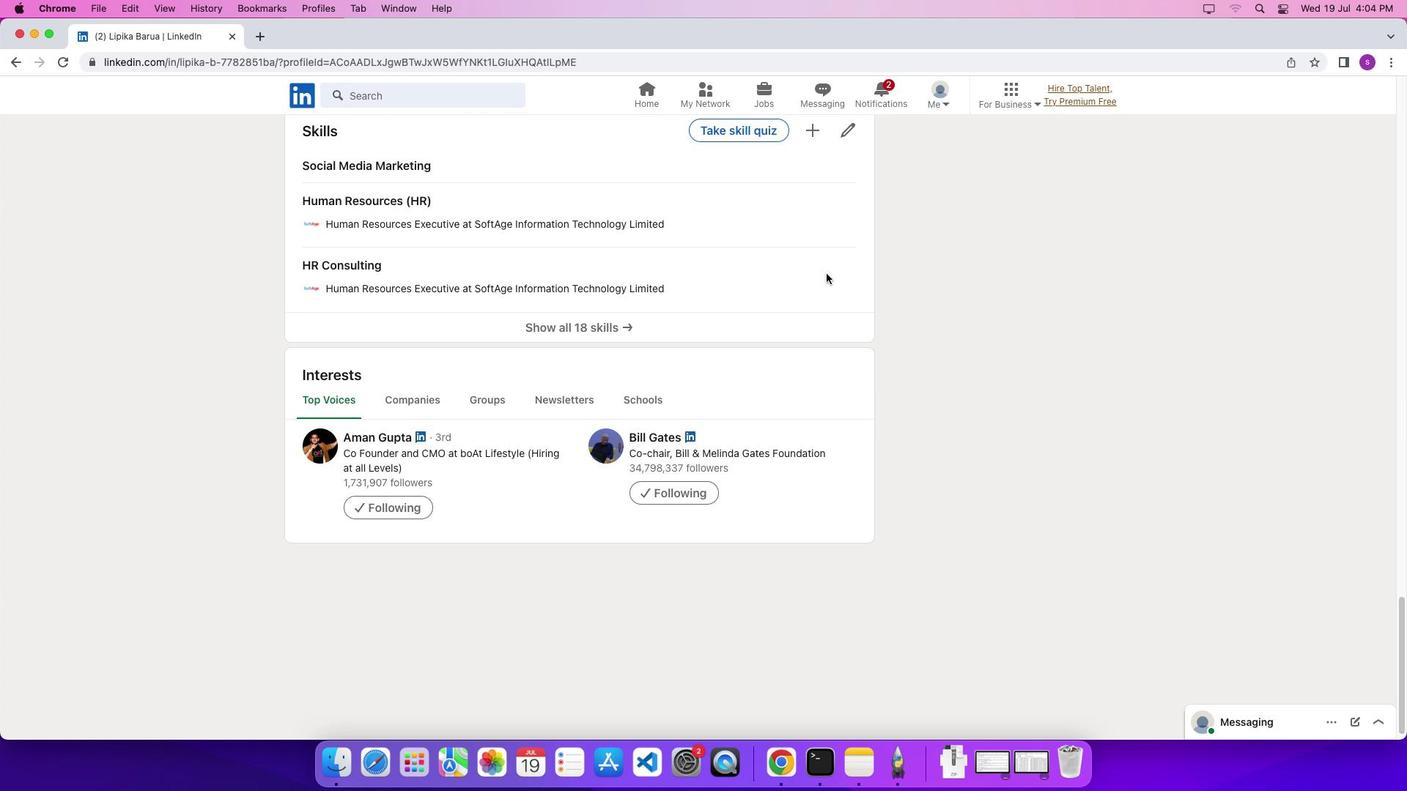 
Action: Mouse scrolled (836, 283) with delta (10, 9)
Screenshot: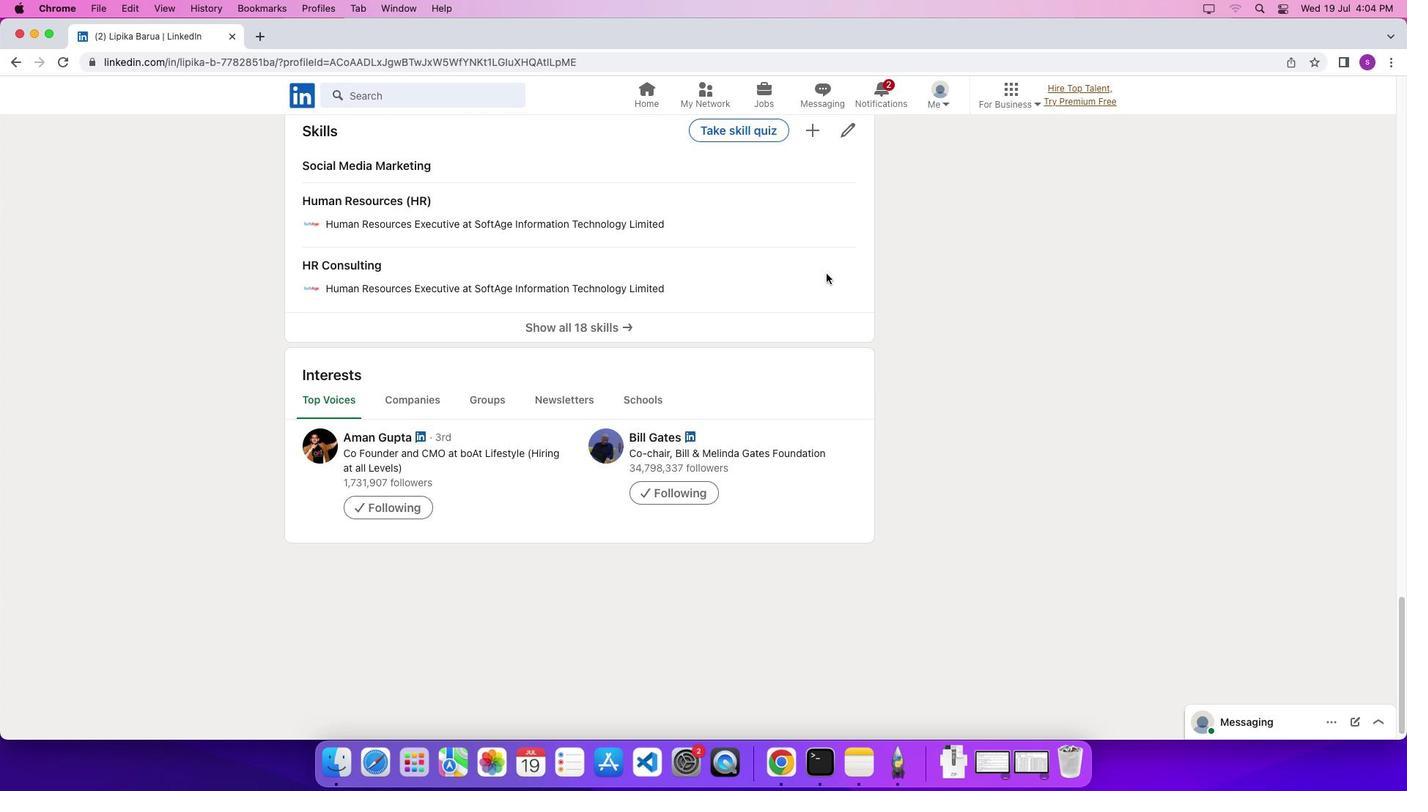 
Action: Mouse scrolled (836, 283) with delta (10, 4)
Screenshot: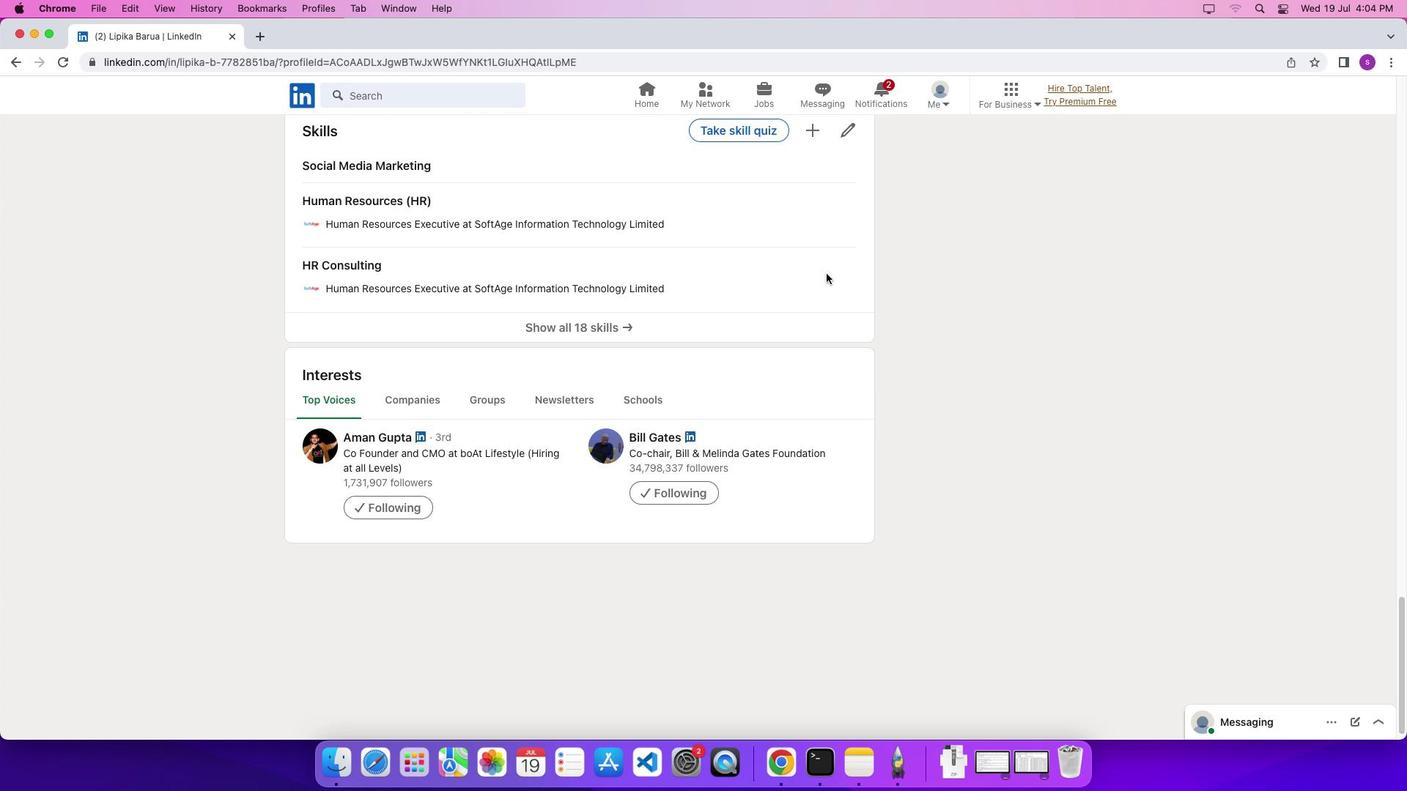 
Action: Mouse scrolled (836, 283) with delta (10, 2)
Screenshot: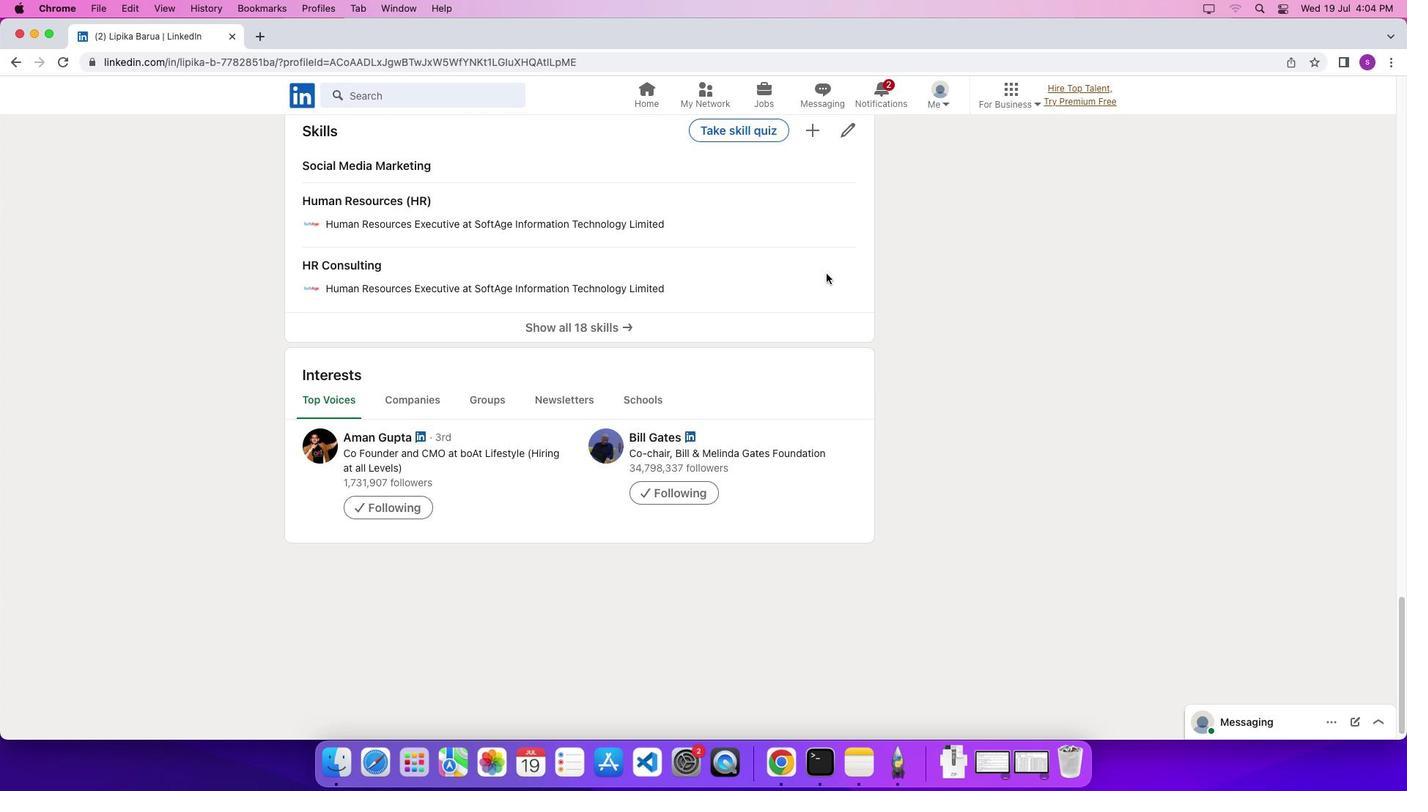 
Action: Mouse scrolled (836, 283) with delta (10, 9)
Screenshot: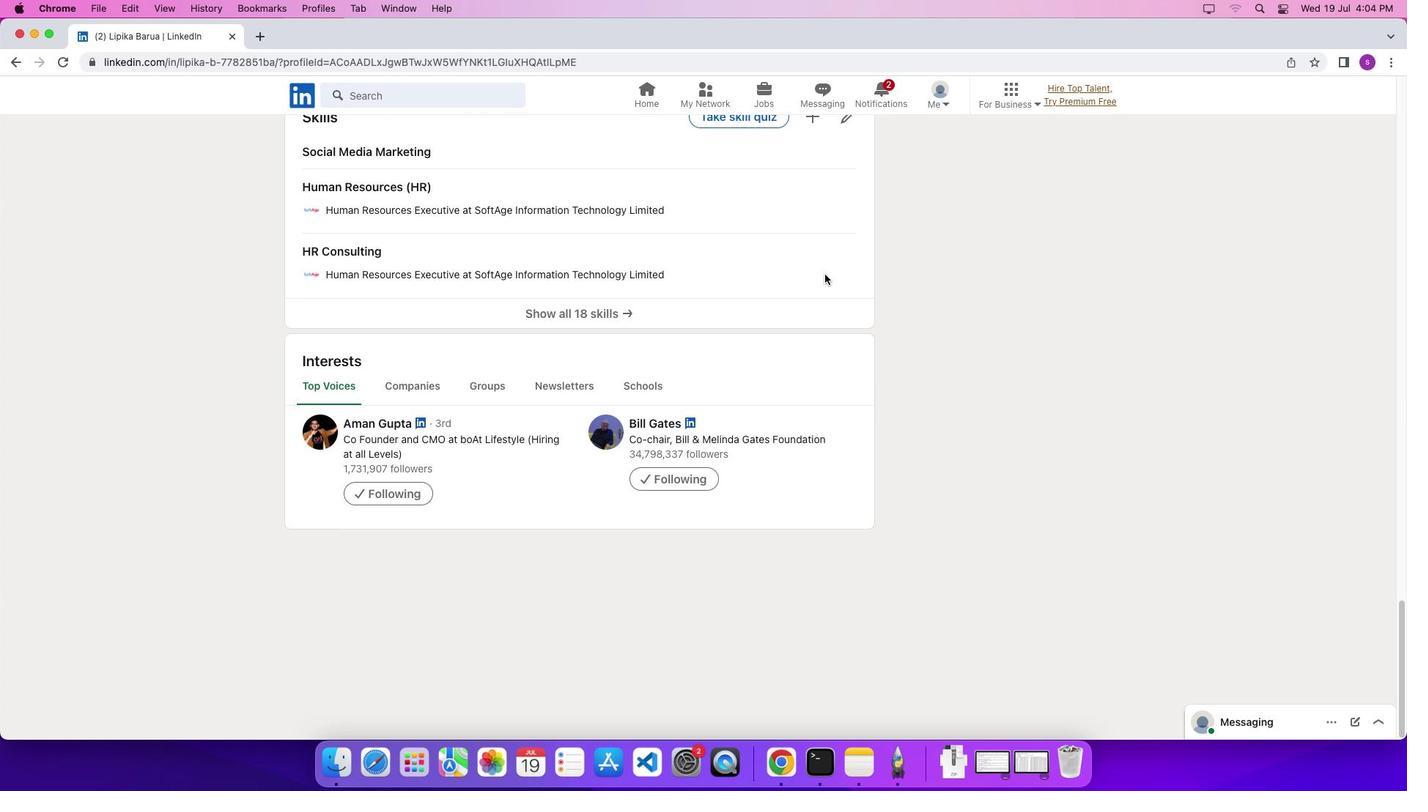 
Action: Mouse scrolled (836, 283) with delta (10, 9)
Screenshot: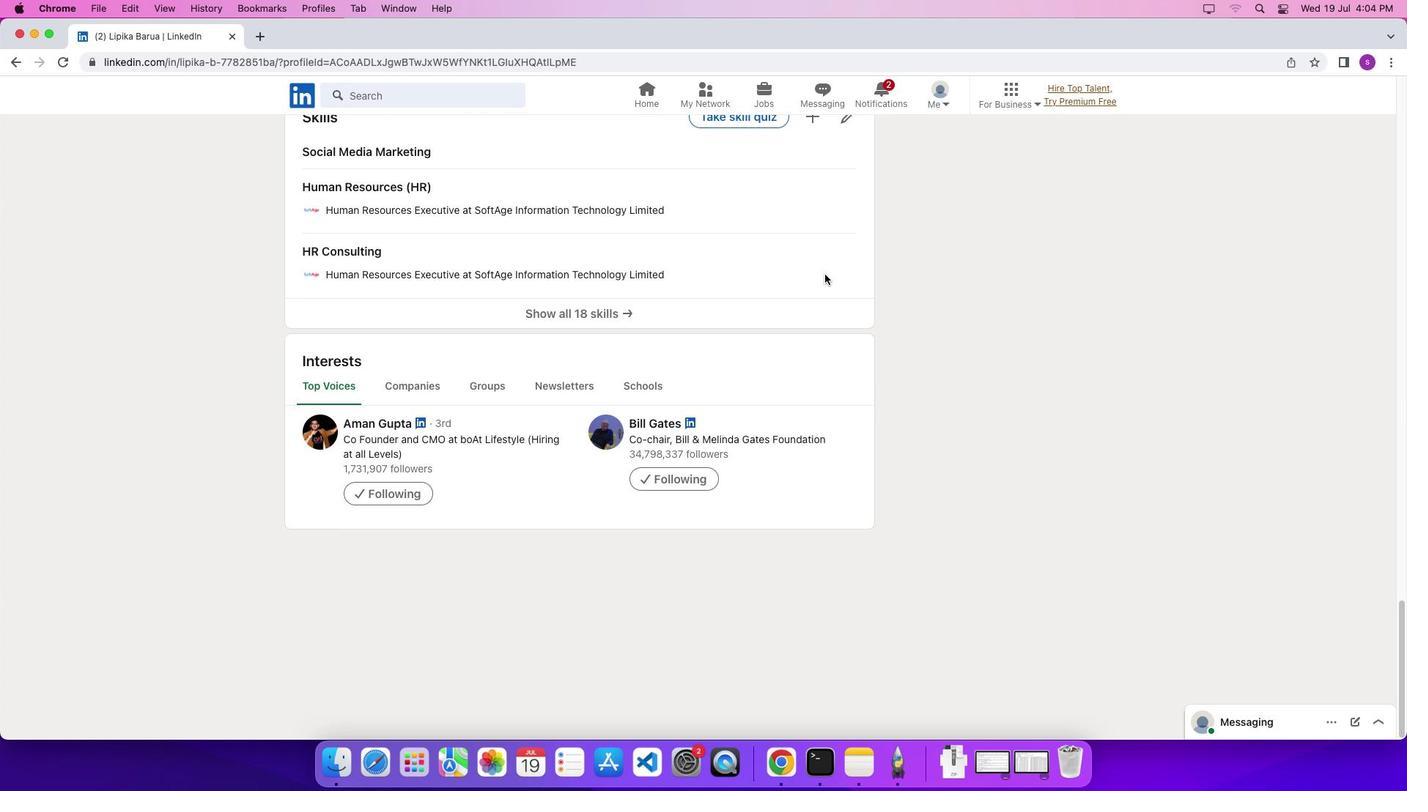 
Action: Mouse scrolled (836, 283) with delta (10, 4)
Screenshot: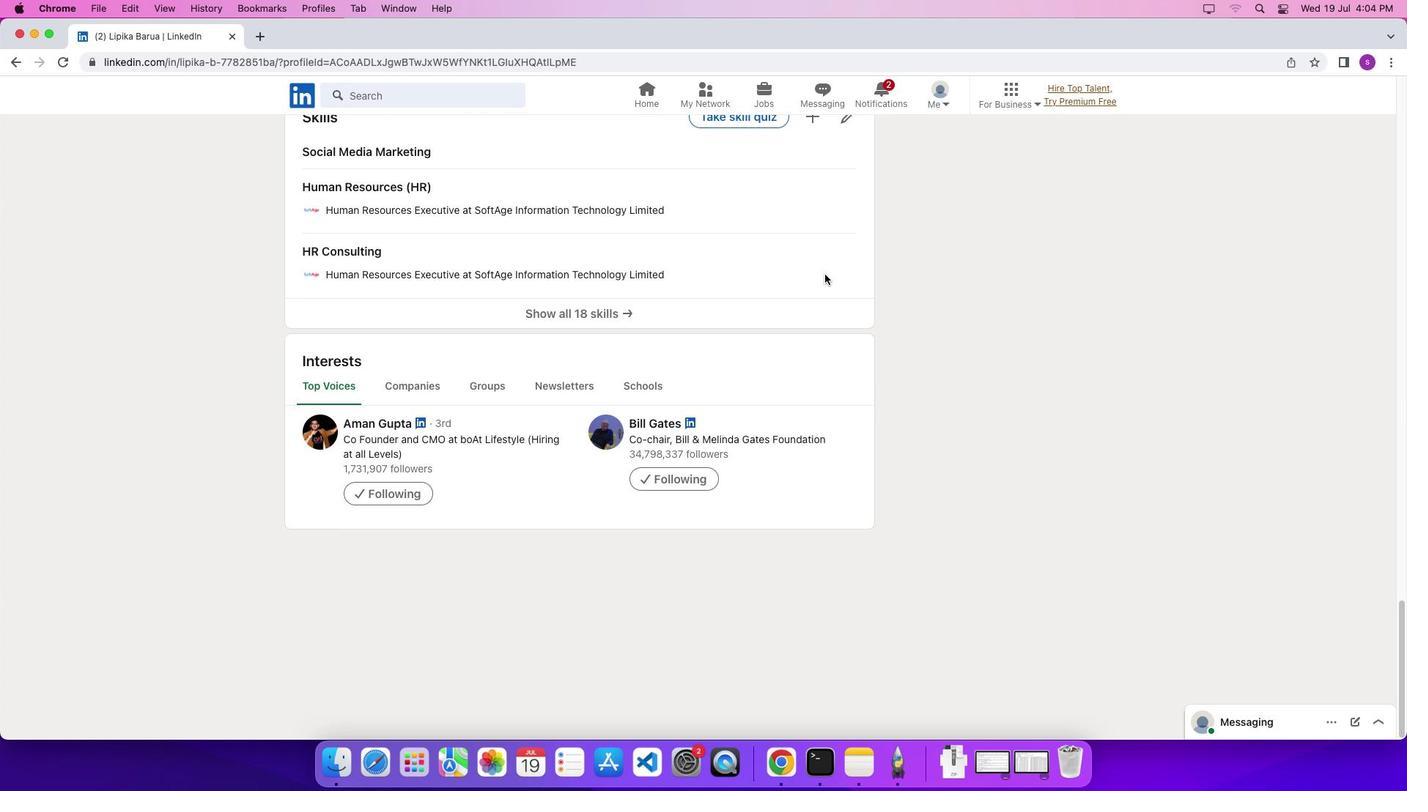 
Action: Mouse scrolled (836, 283) with delta (10, 2)
Screenshot: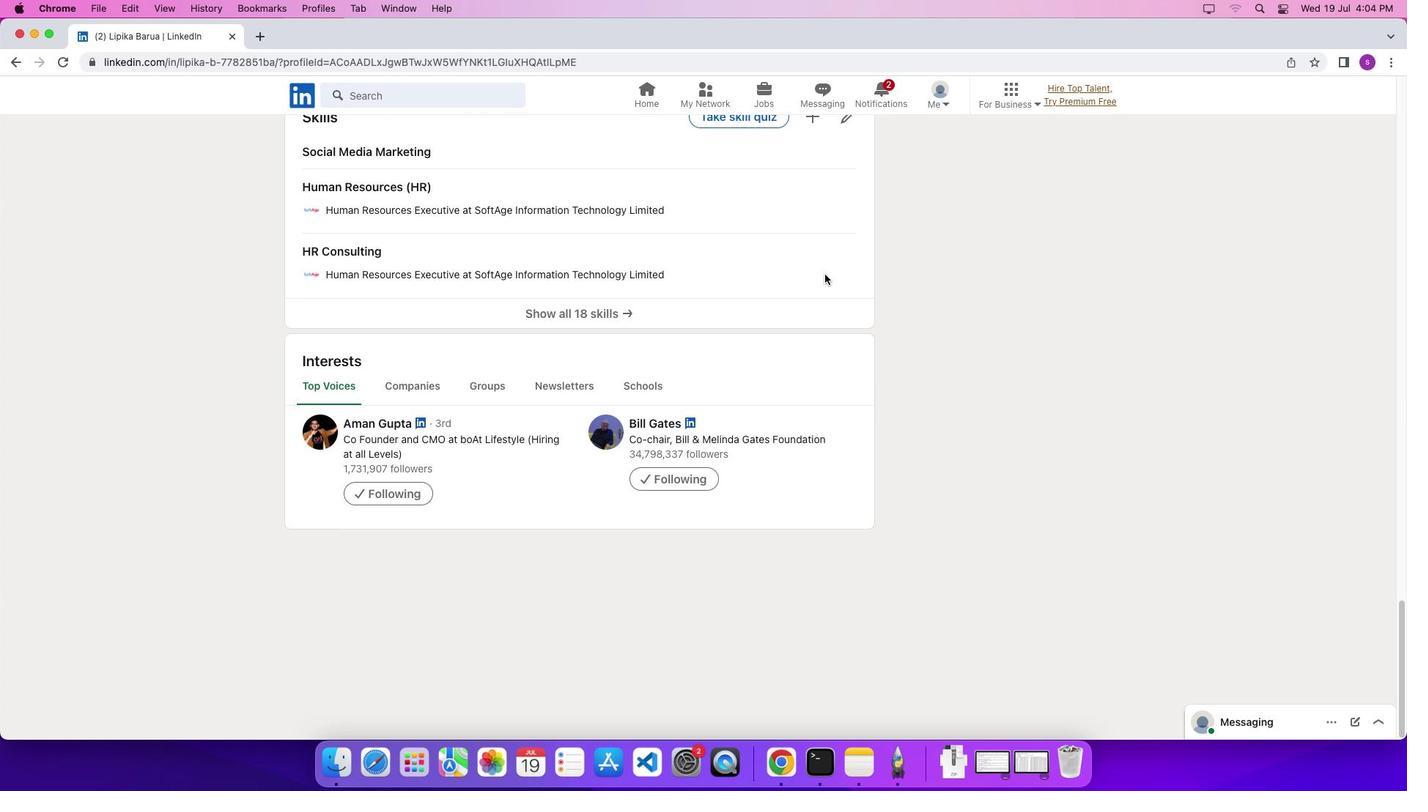 
Action: Mouse moved to (685, 577)
Screenshot: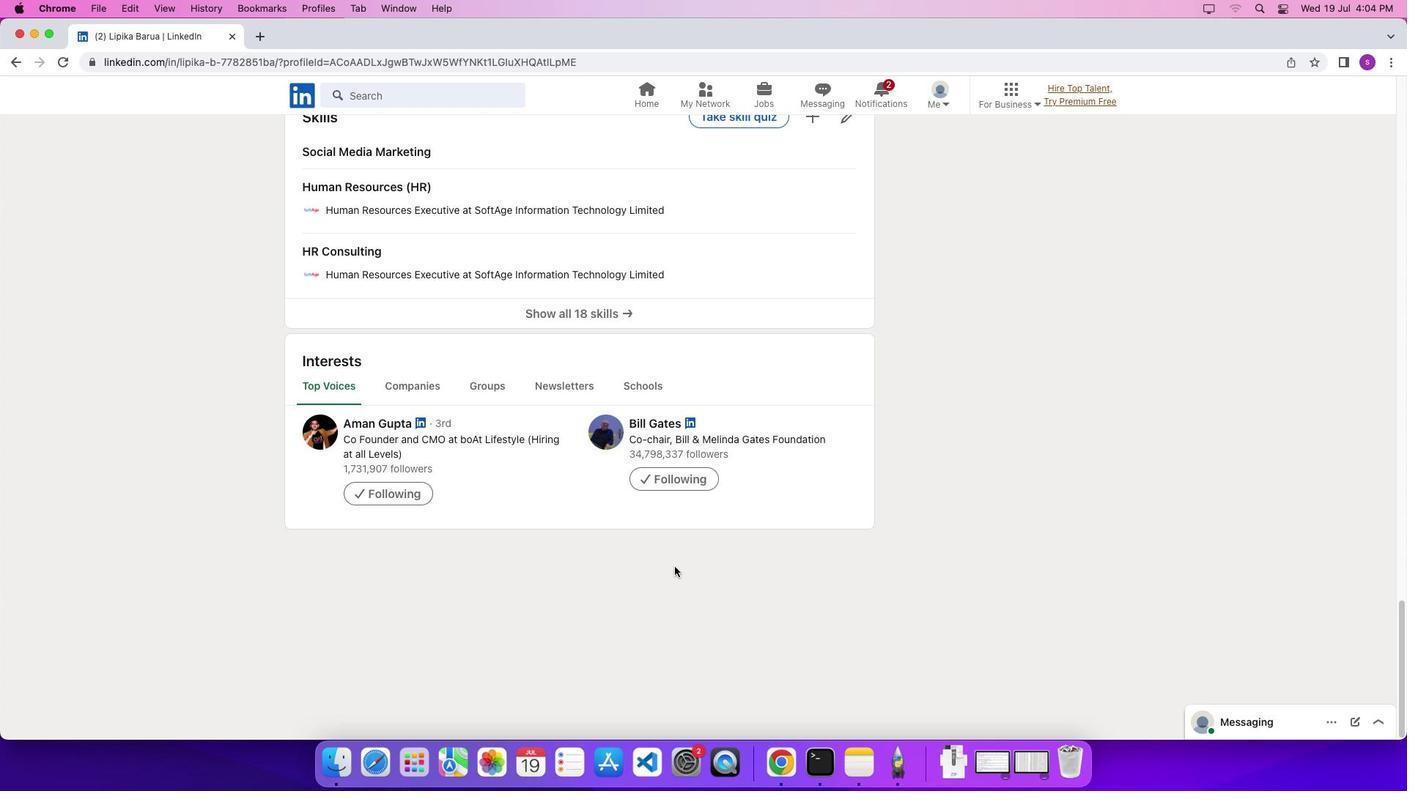 
Action: Mouse pressed left at (685, 577)
Screenshot: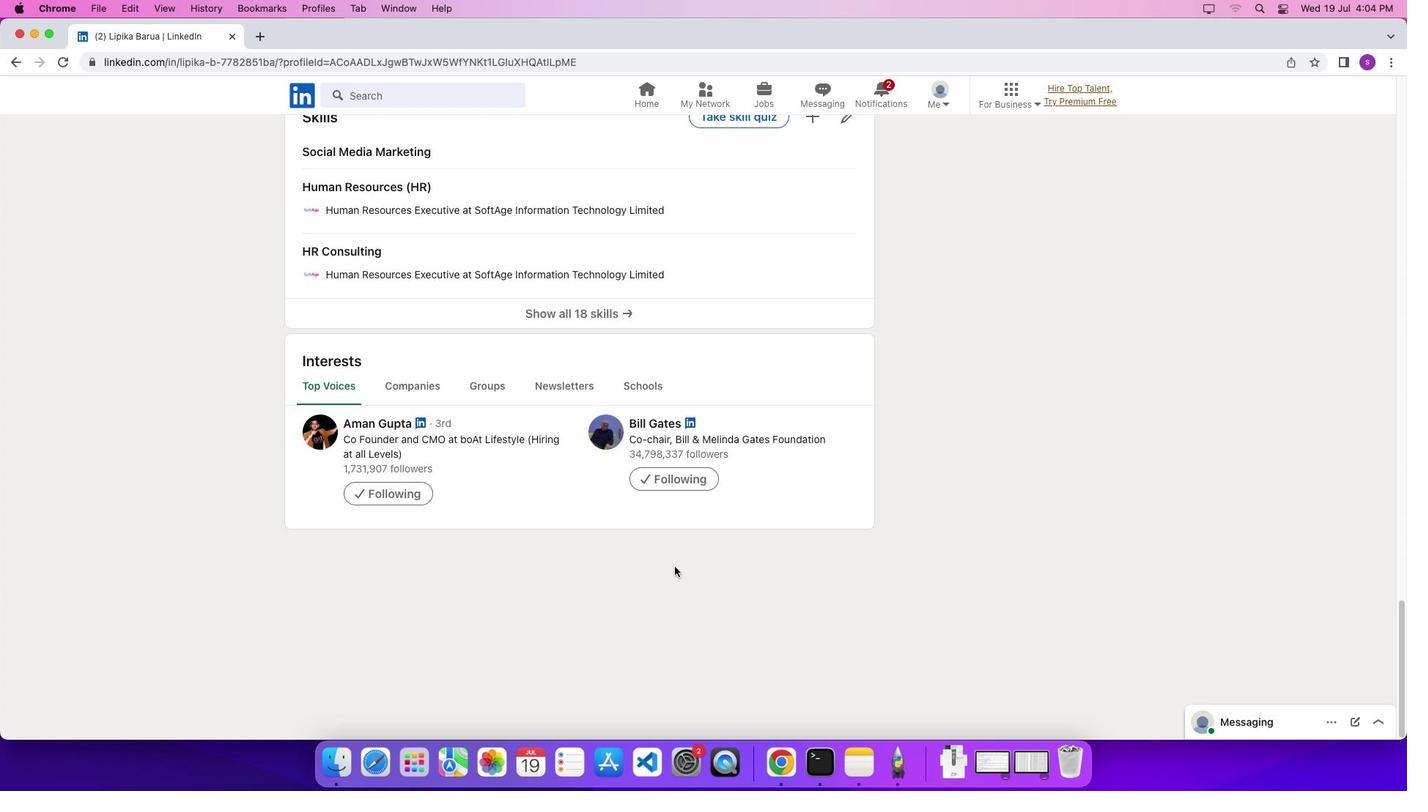 
Action: Mouse moved to (458, 646)
Screenshot: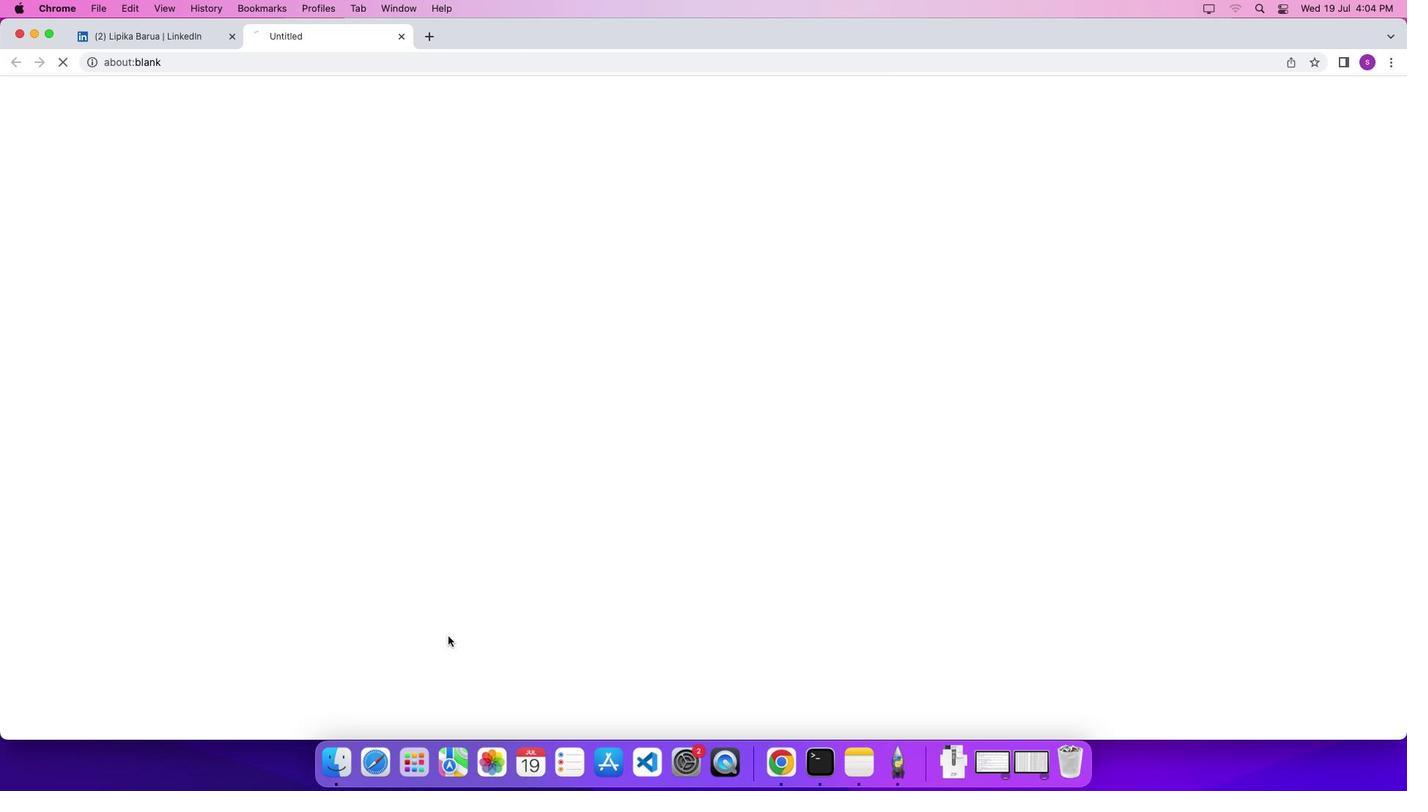 
Action: Mouse pressed left at (458, 646)
Screenshot: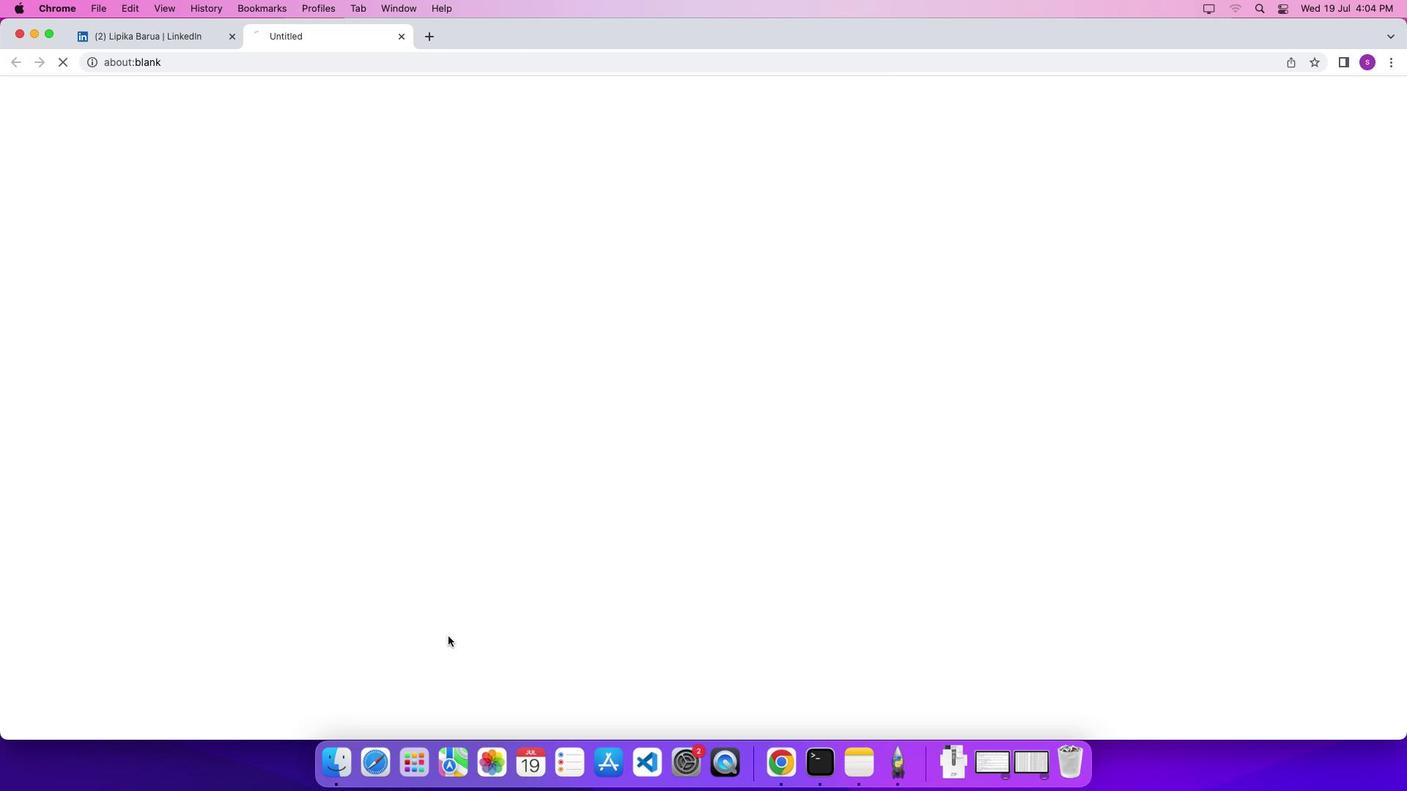 
Action: Mouse moved to (497, 147)
Screenshot: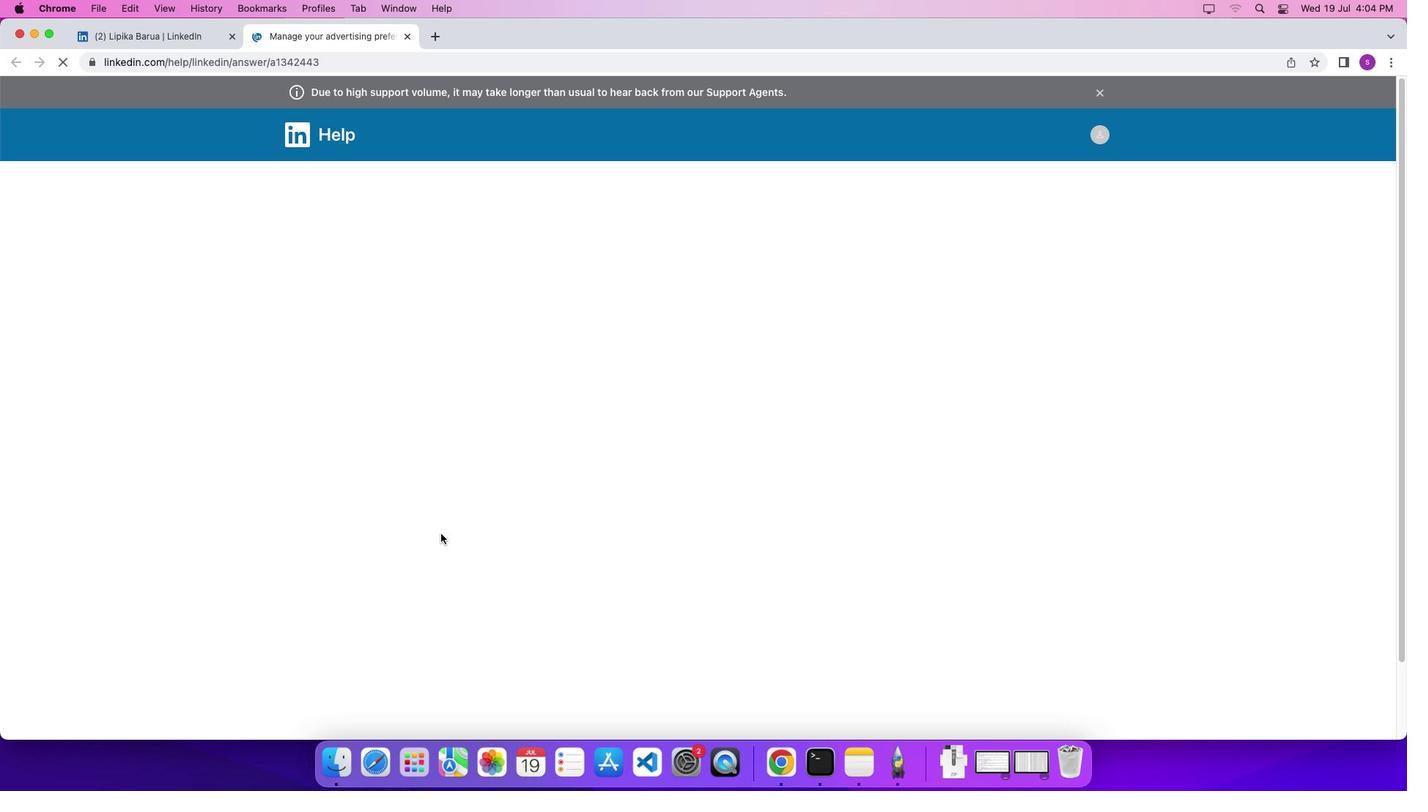 
Action: Mouse pressed left at (497, 147)
Screenshot: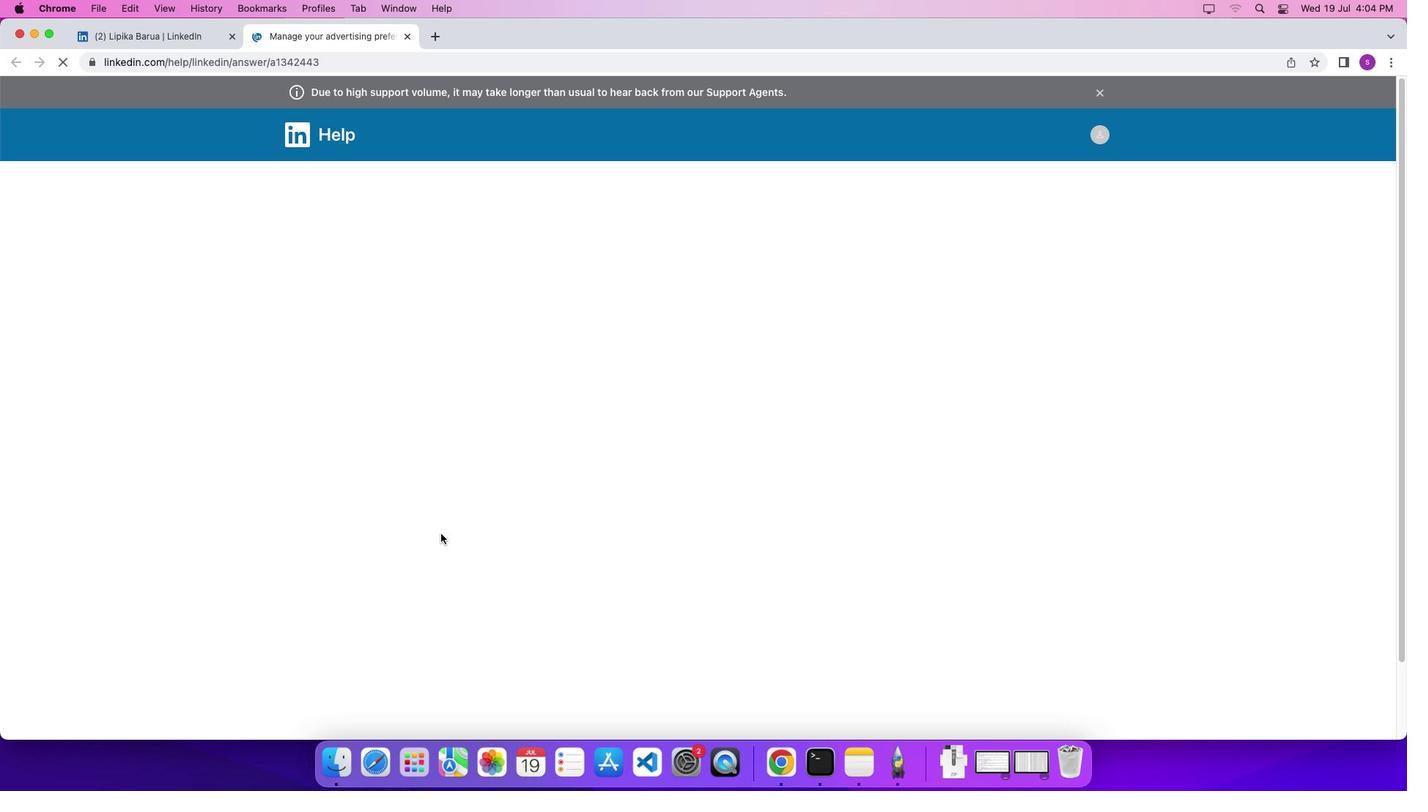 
Action: Mouse moved to (499, 150)
Screenshot: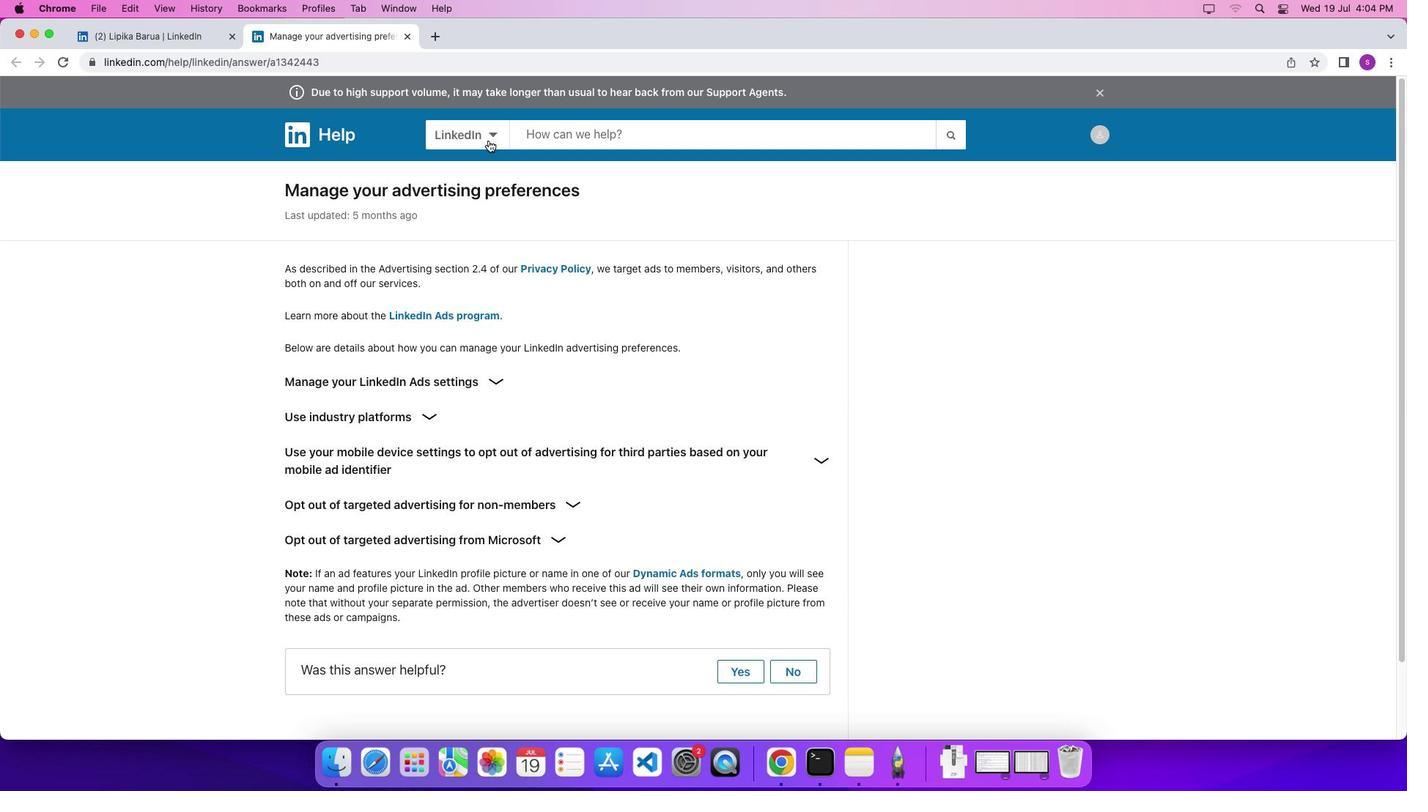
Action: Mouse pressed left at (499, 150)
Screenshot: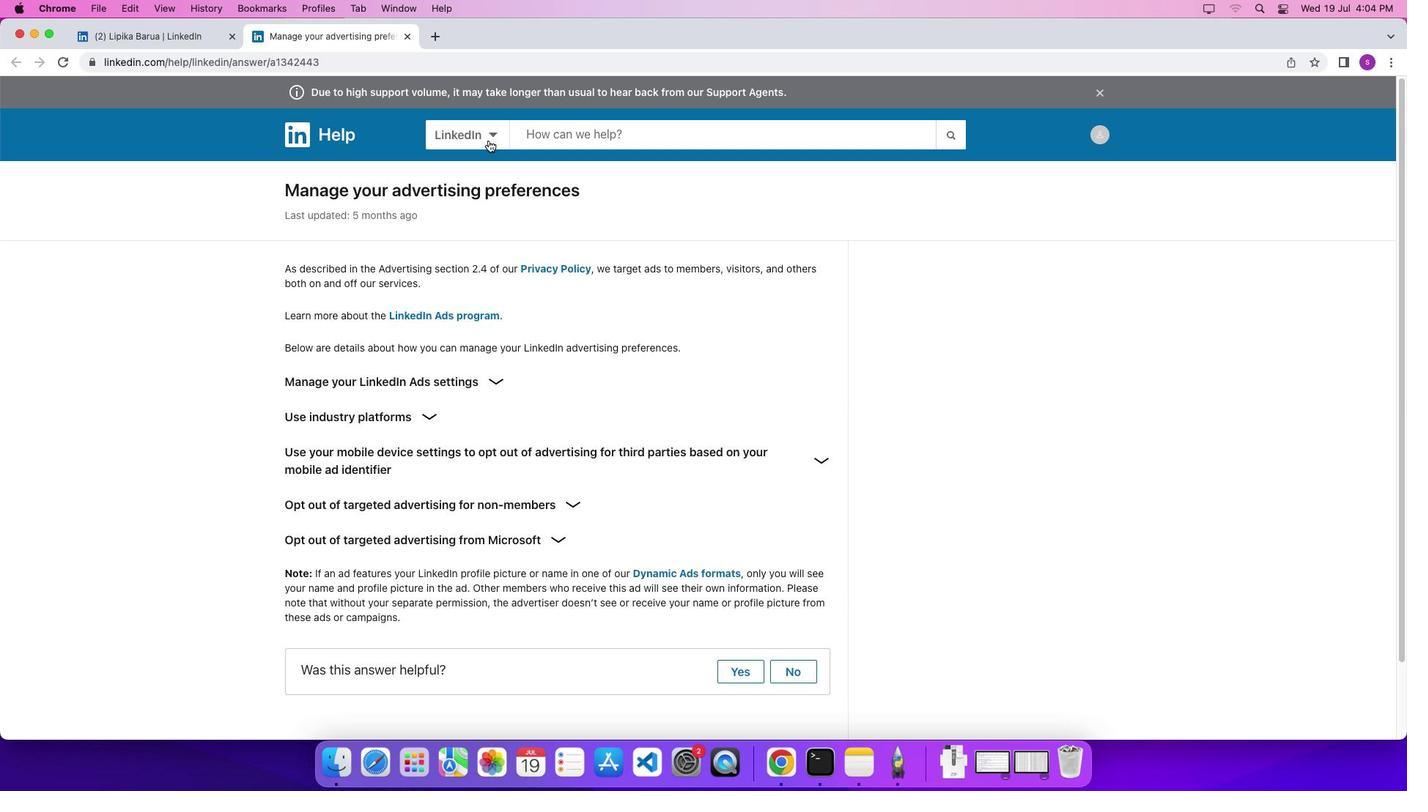 
Action: Mouse moved to (497, 170)
Screenshot: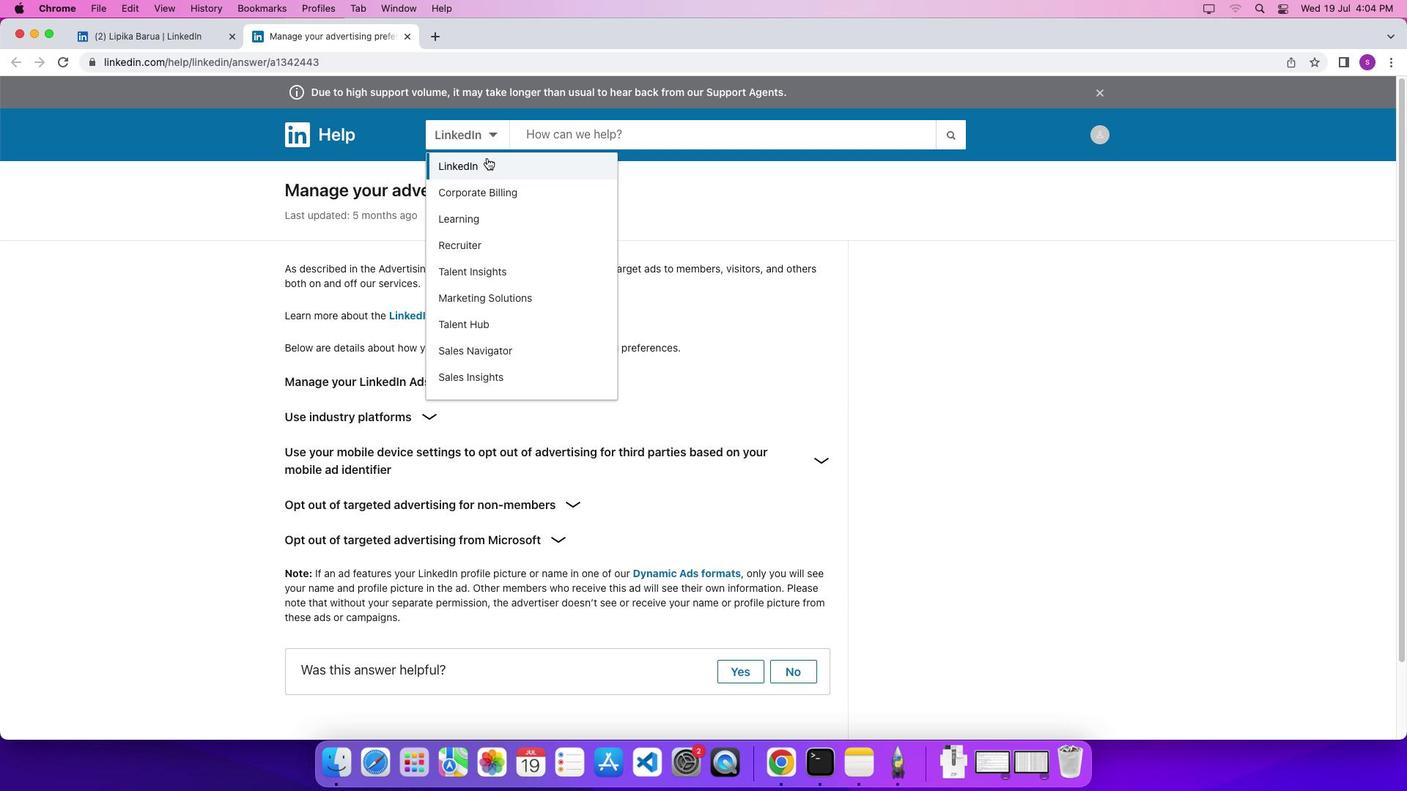 
Action: Mouse pressed left at (497, 170)
Screenshot: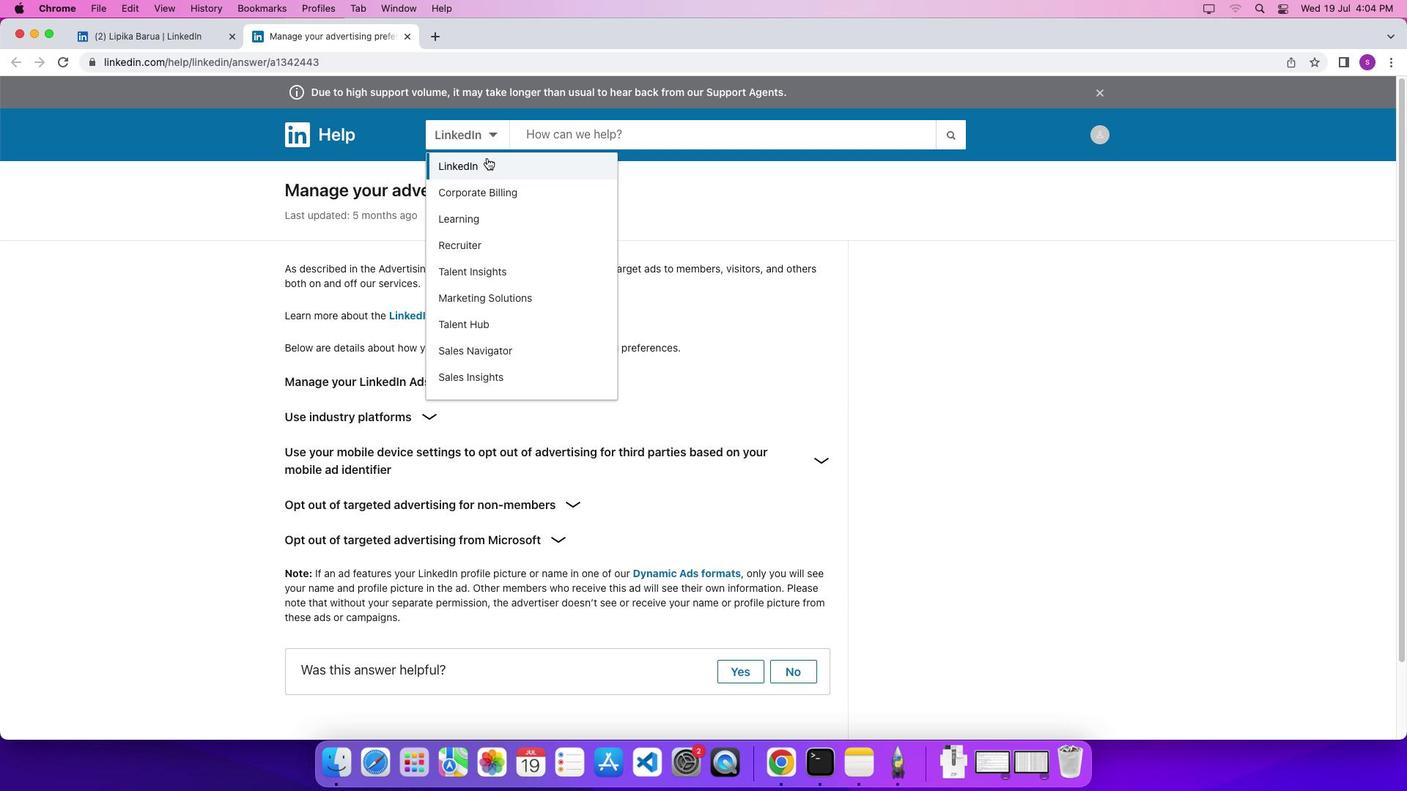 
Action: Mouse moved to (549, 142)
Screenshot: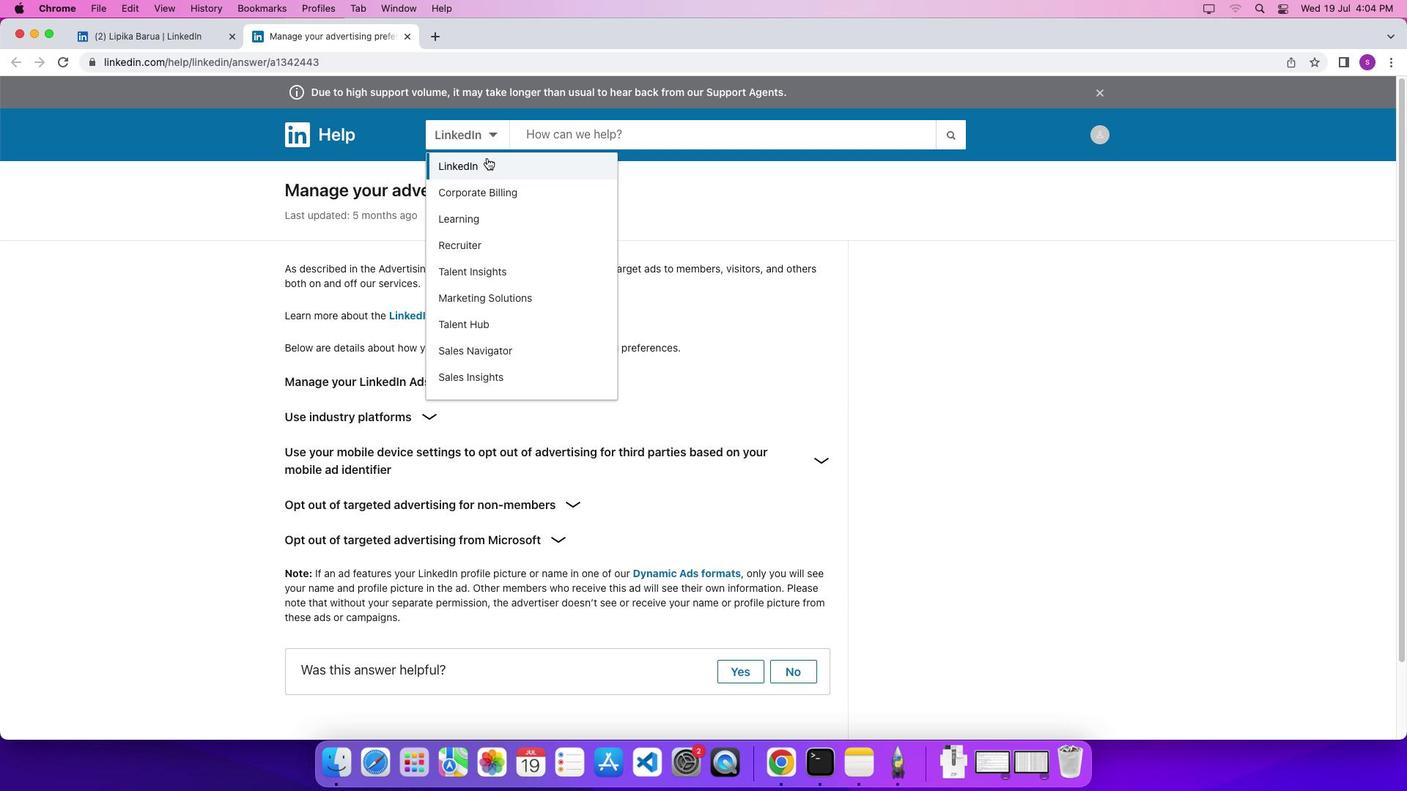 
Action: Mouse pressed left at (549, 142)
Screenshot: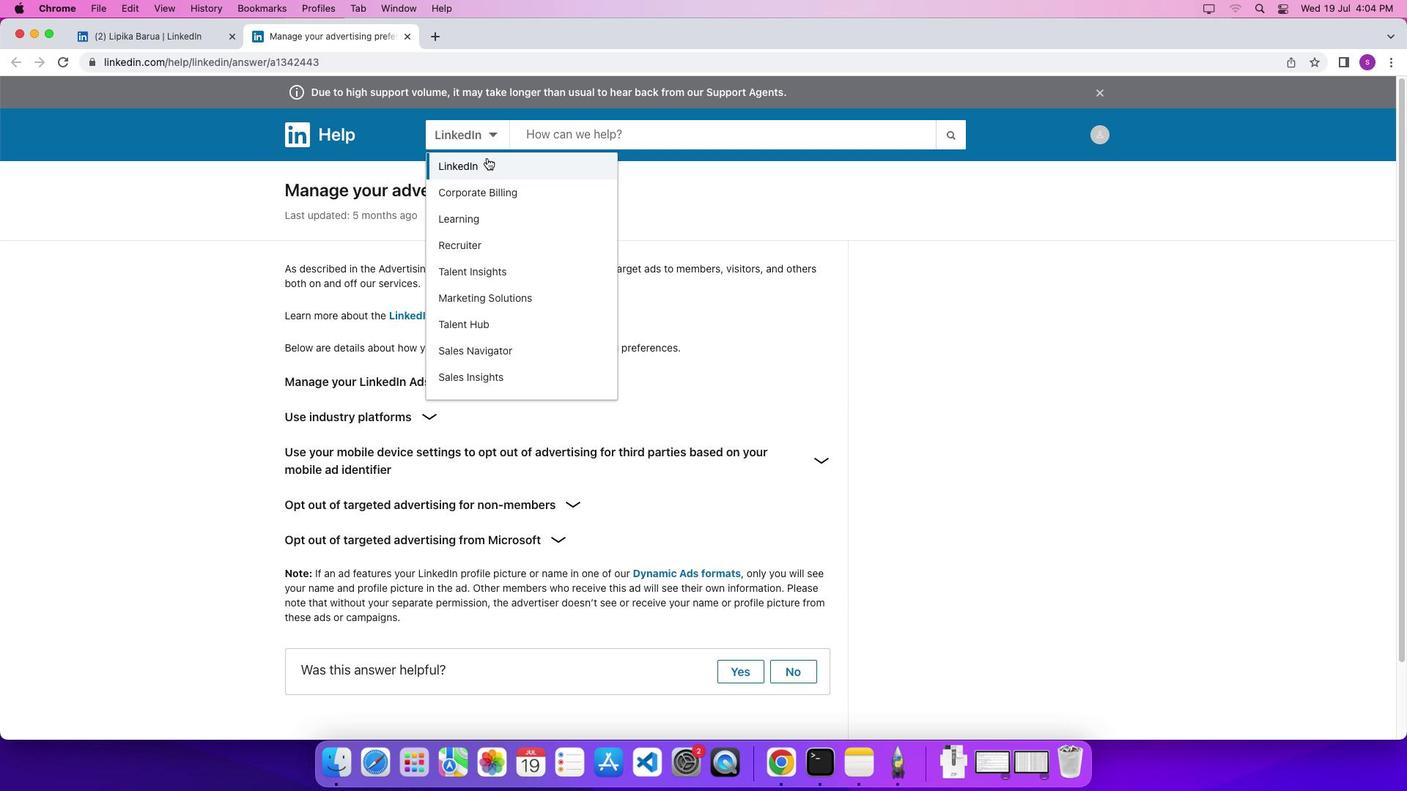 
Action: Mouse moved to (535, 135)
Screenshot: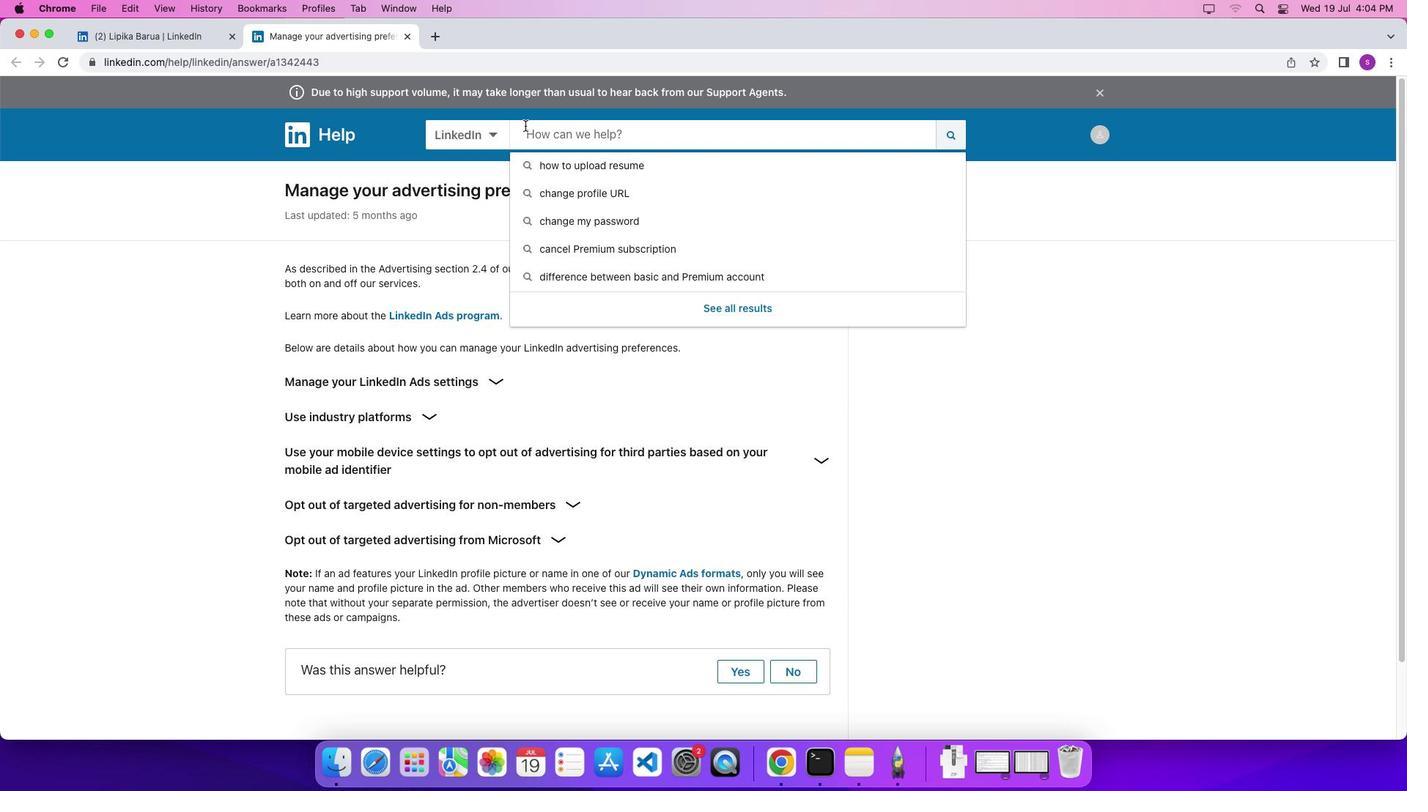 
Action: Key pressed 'h''o''w'Key.space't''o'Key.space'u''p''l''o''a''d'Key.space'a'Key.space'r''e''s''u''m''e'
Screenshot: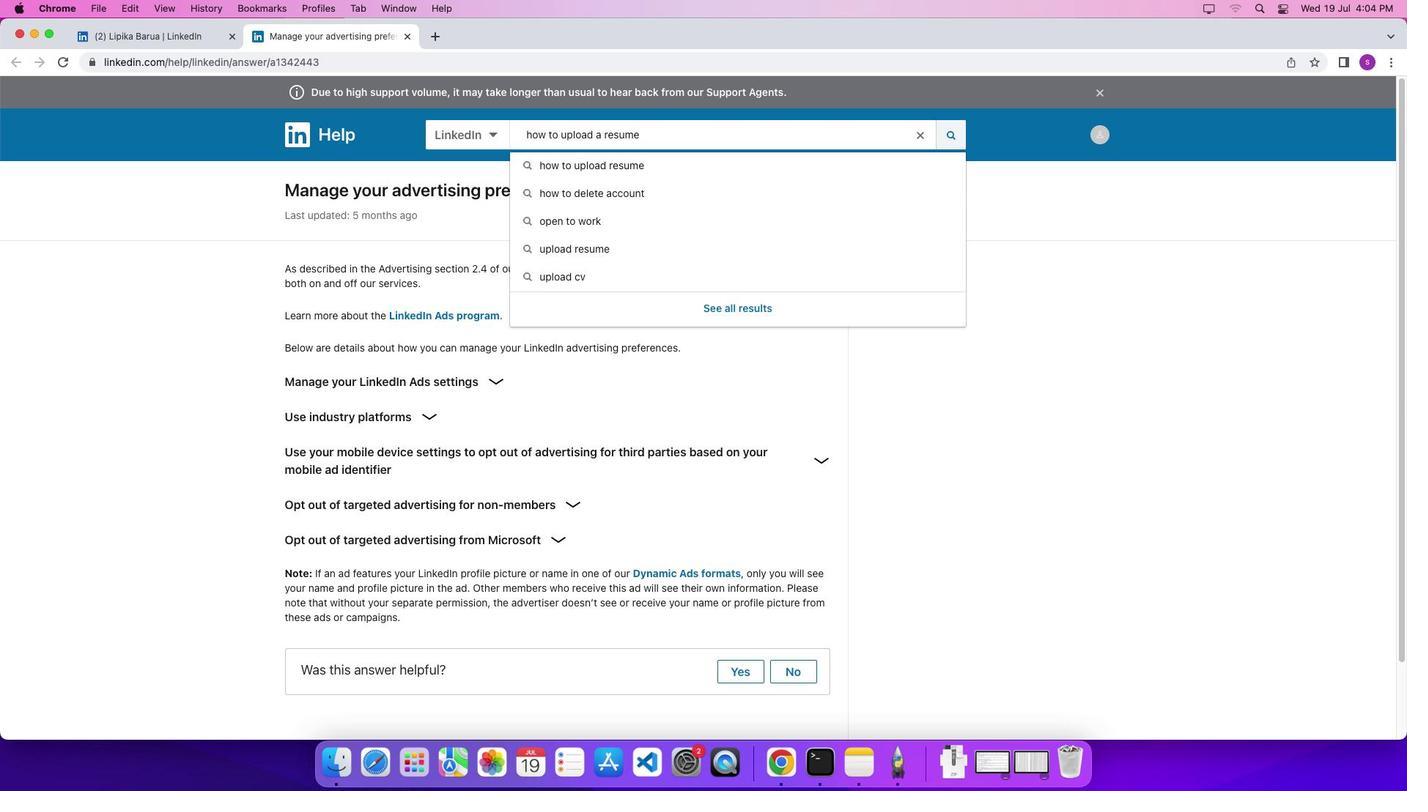 
Action: Mouse moved to (968, 136)
Screenshot: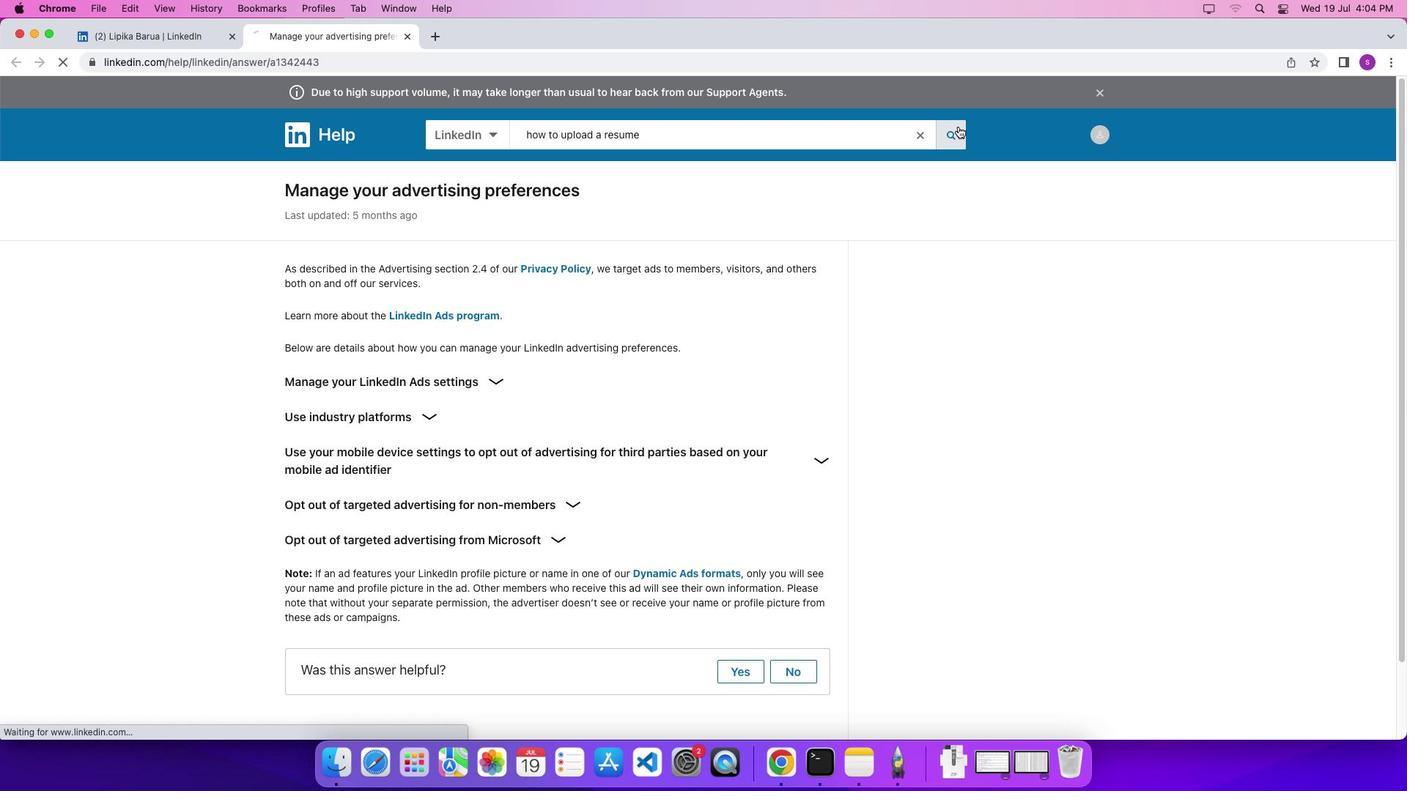 
Action: Mouse pressed left at (968, 136)
Screenshot: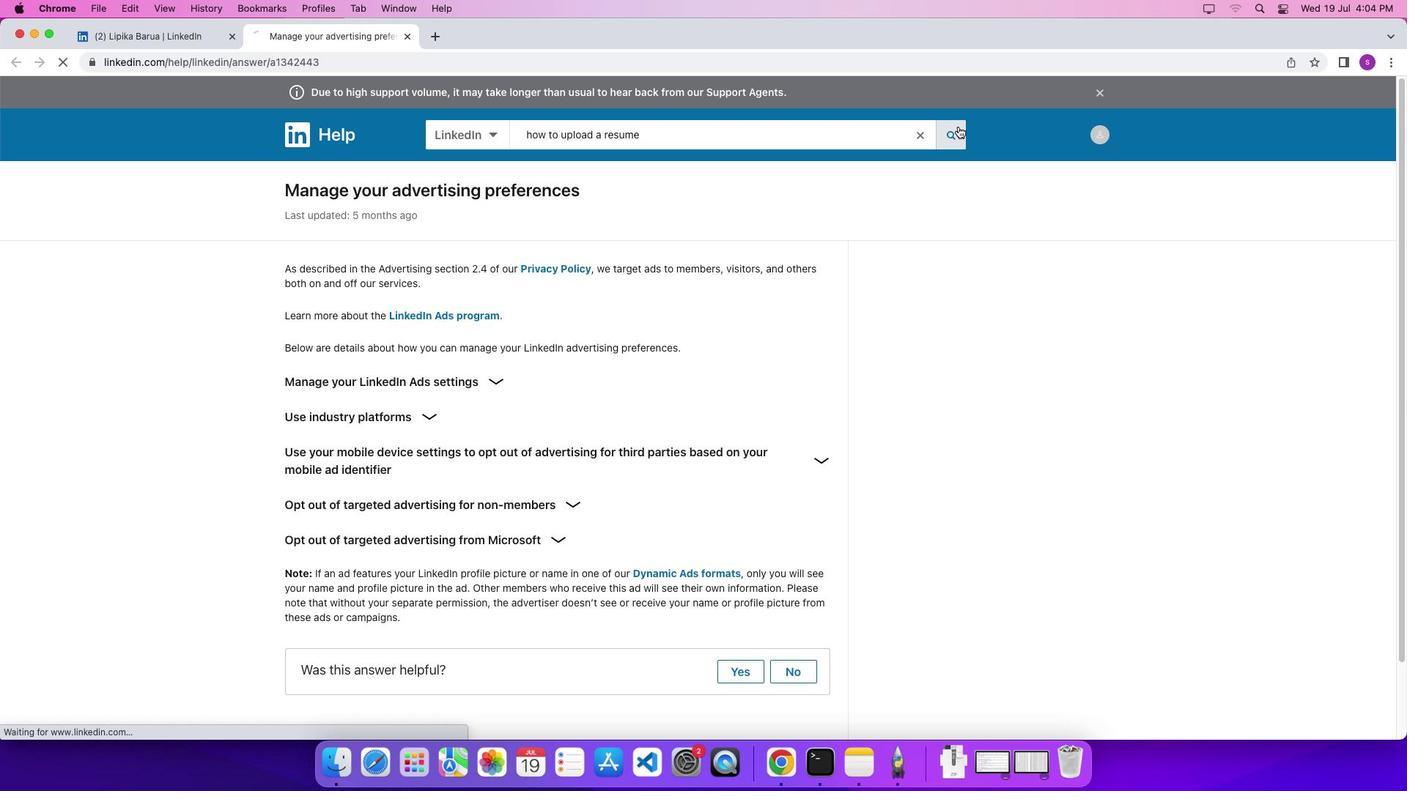 
Action: Mouse moved to (949, 244)
Screenshot: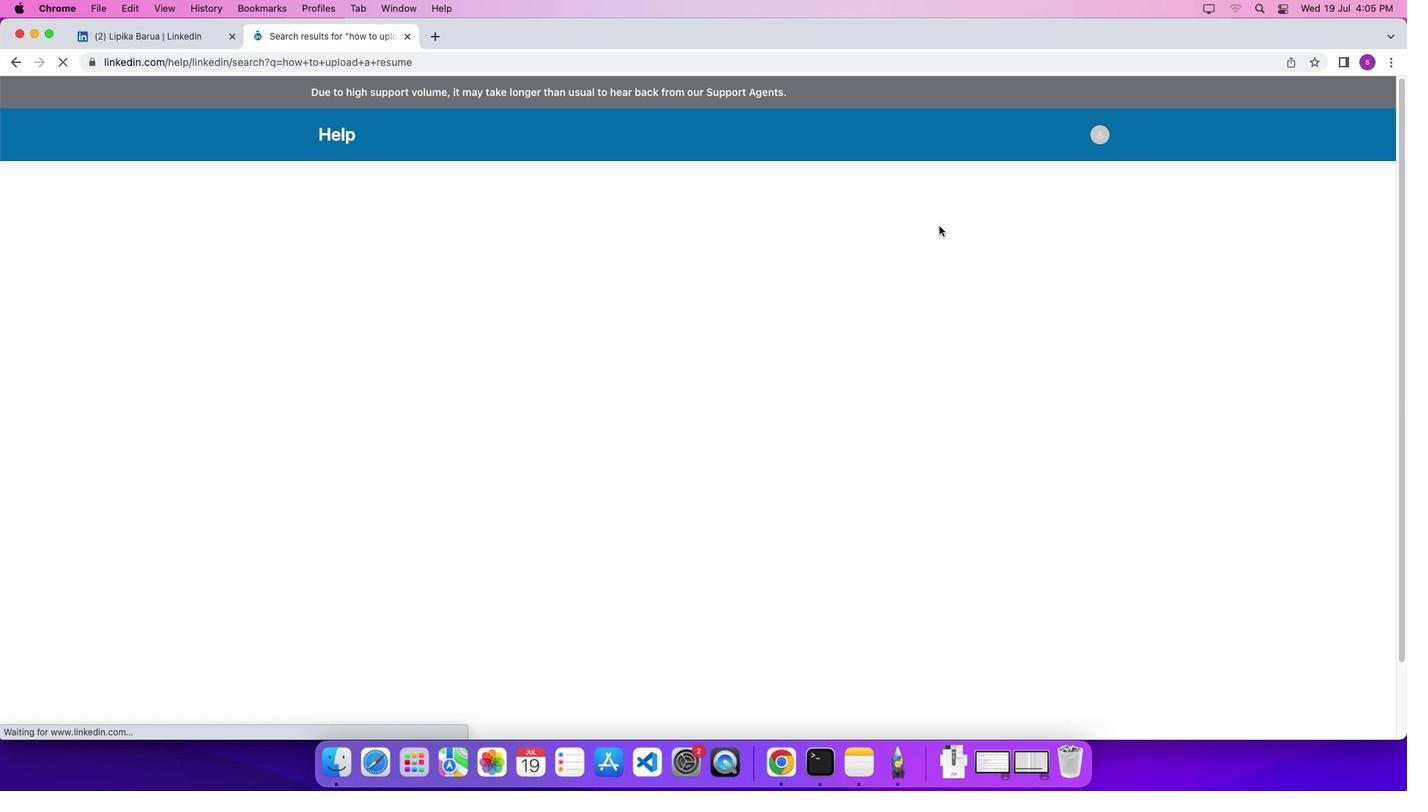 
